 Task: Create a due date automation trigger when advanced on, on the tuesday before a card is due add content without an empty description at 11:00 AM.
Action: Mouse moved to (931, 287)
Screenshot: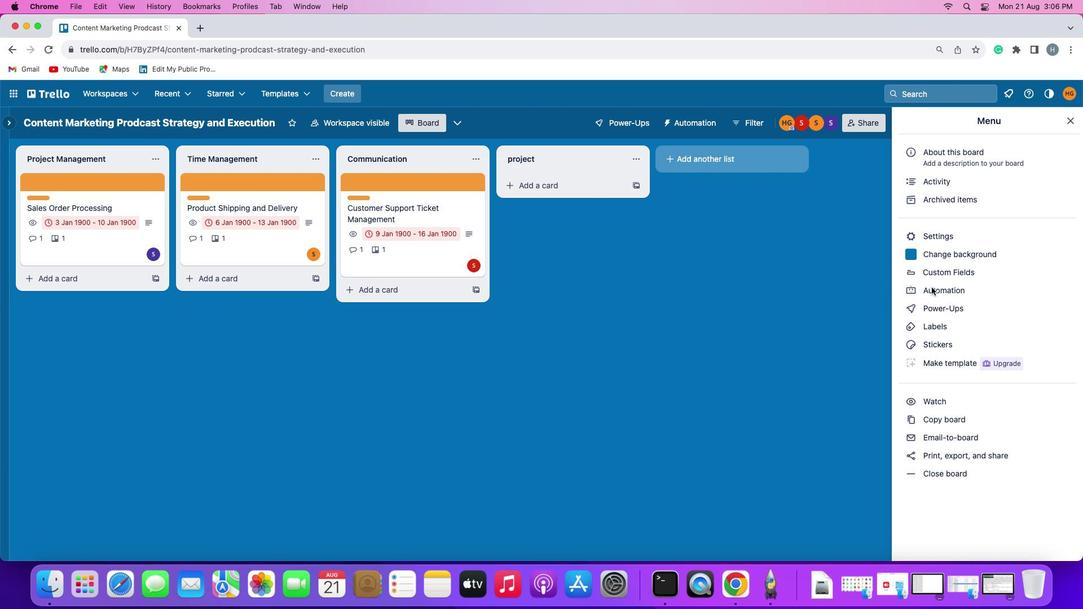 
Action: Mouse pressed left at (931, 287)
Screenshot: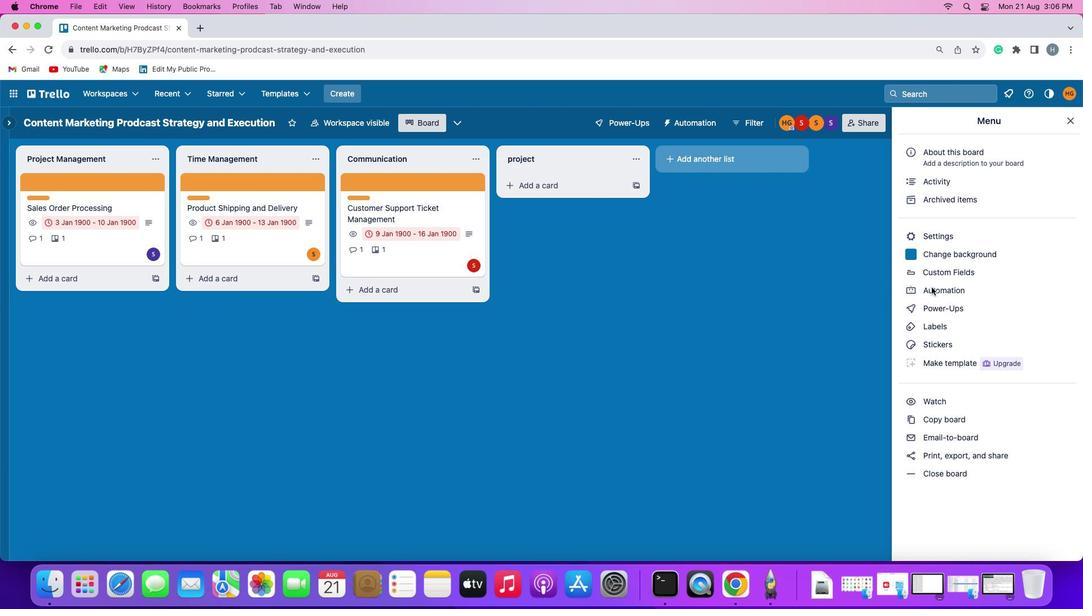 
Action: Mouse pressed left at (931, 287)
Screenshot: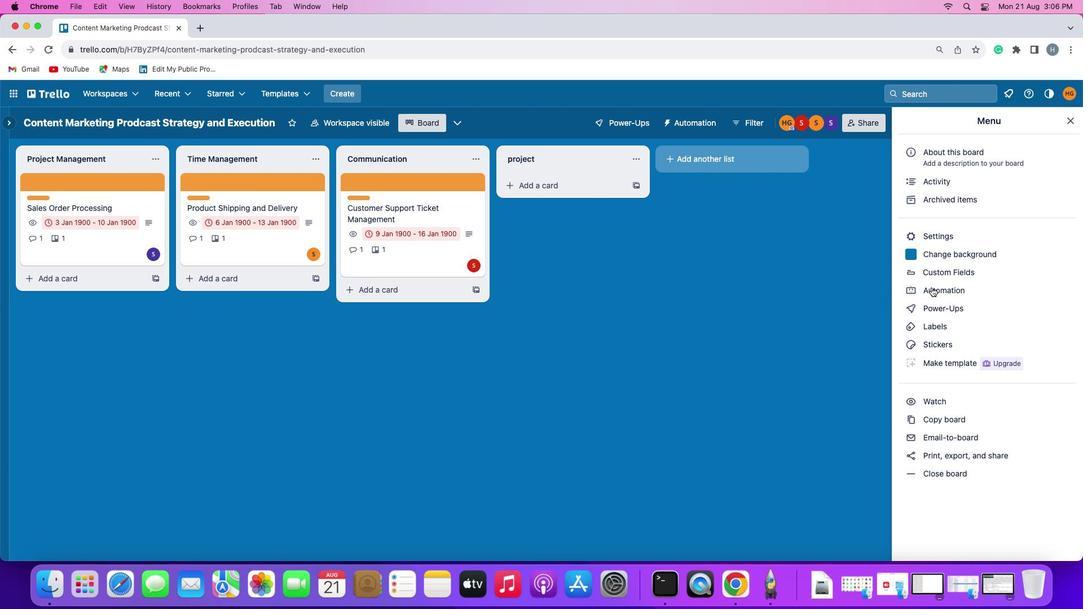 
Action: Mouse moved to (82, 264)
Screenshot: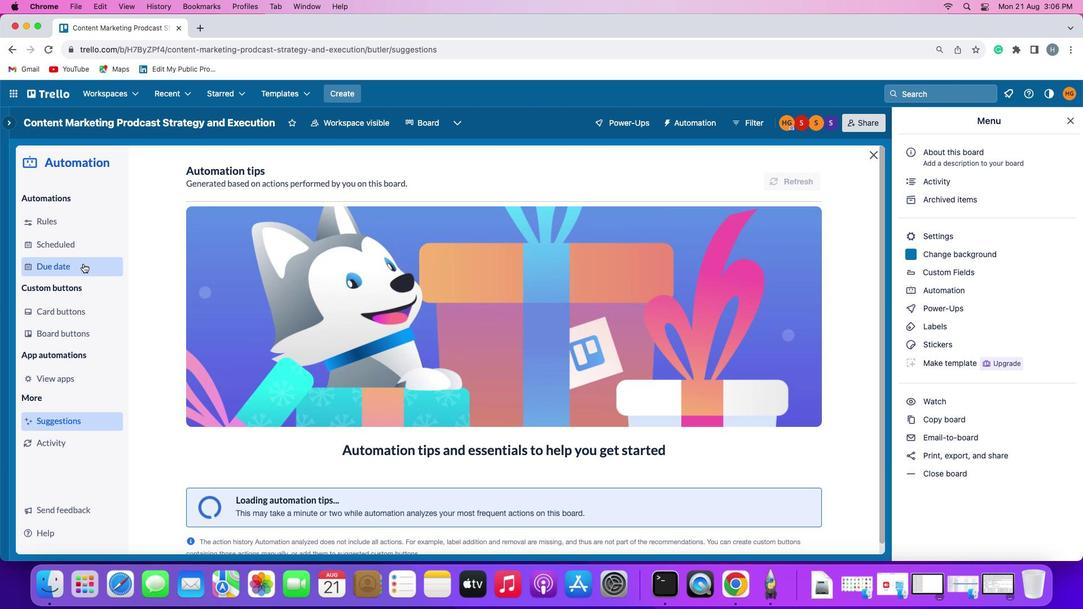 
Action: Mouse pressed left at (82, 264)
Screenshot: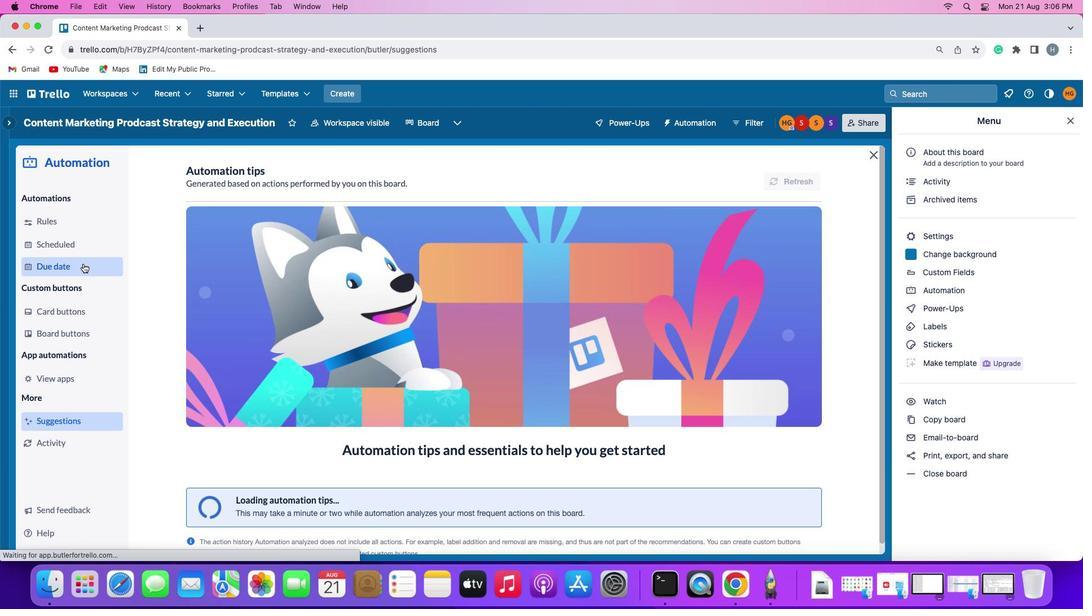 
Action: Mouse moved to (770, 173)
Screenshot: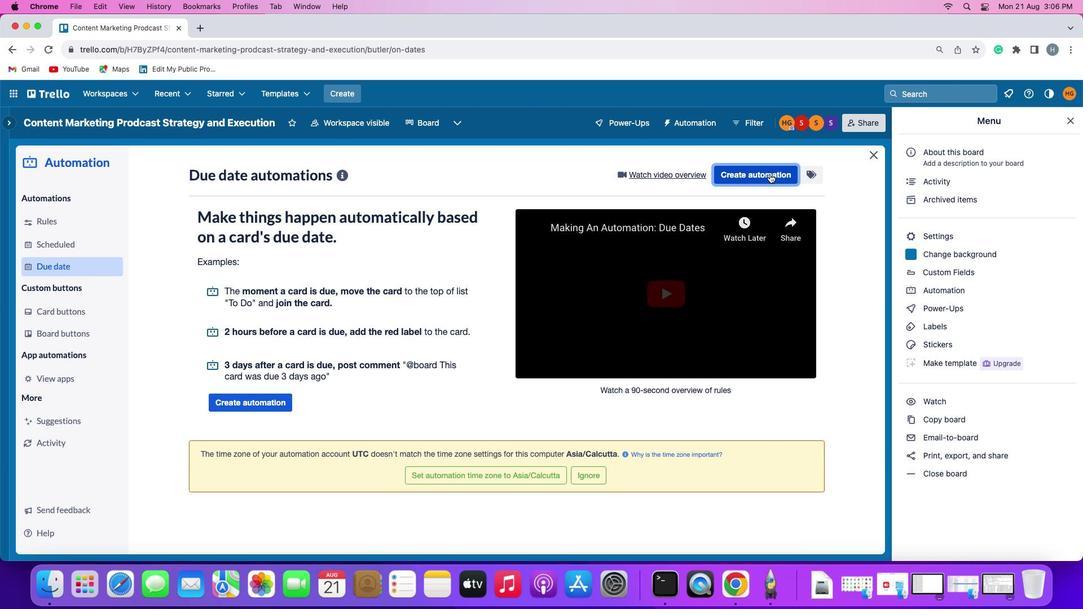 
Action: Mouse pressed left at (770, 173)
Screenshot: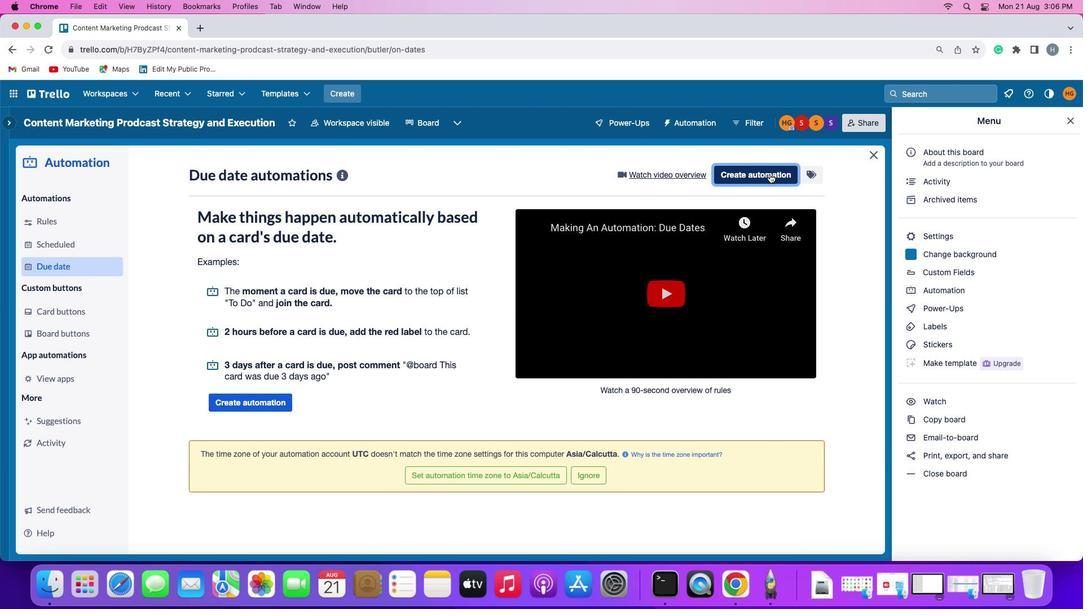 
Action: Mouse moved to (226, 279)
Screenshot: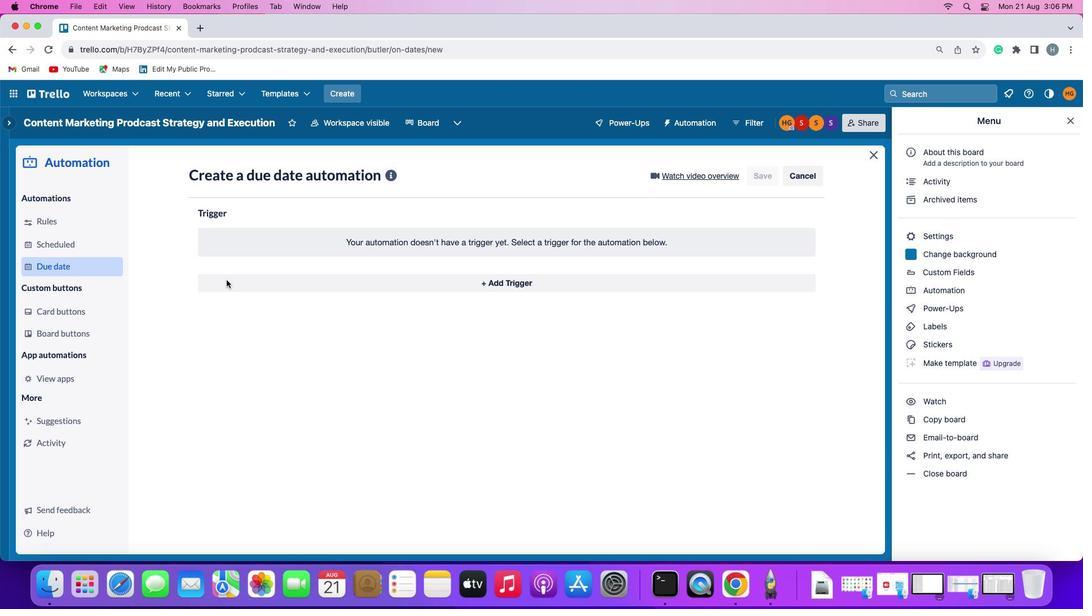 
Action: Mouse pressed left at (226, 279)
Screenshot: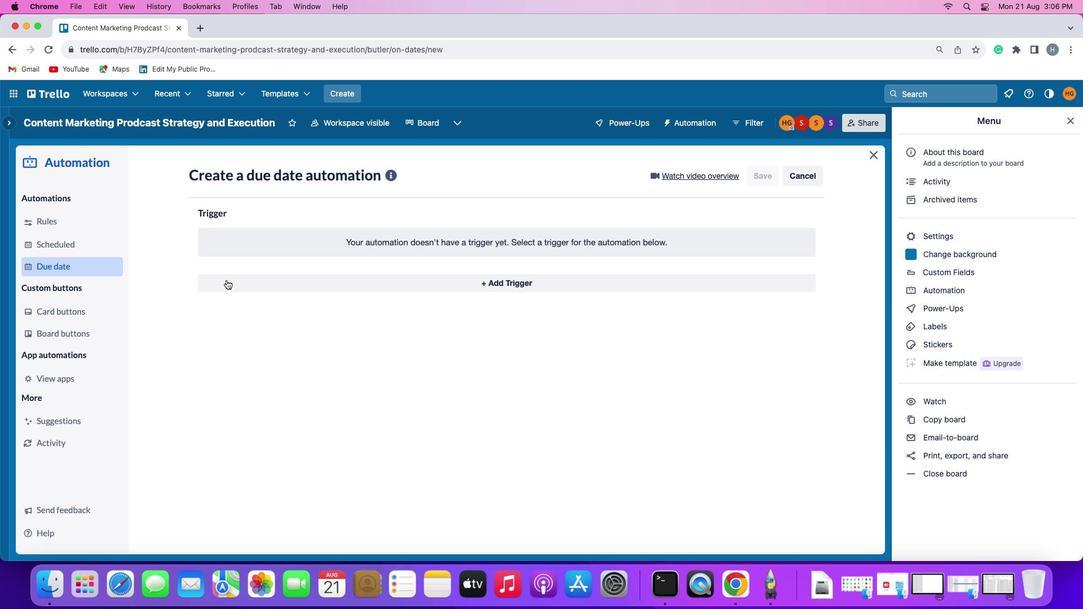
Action: Mouse moved to (266, 486)
Screenshot: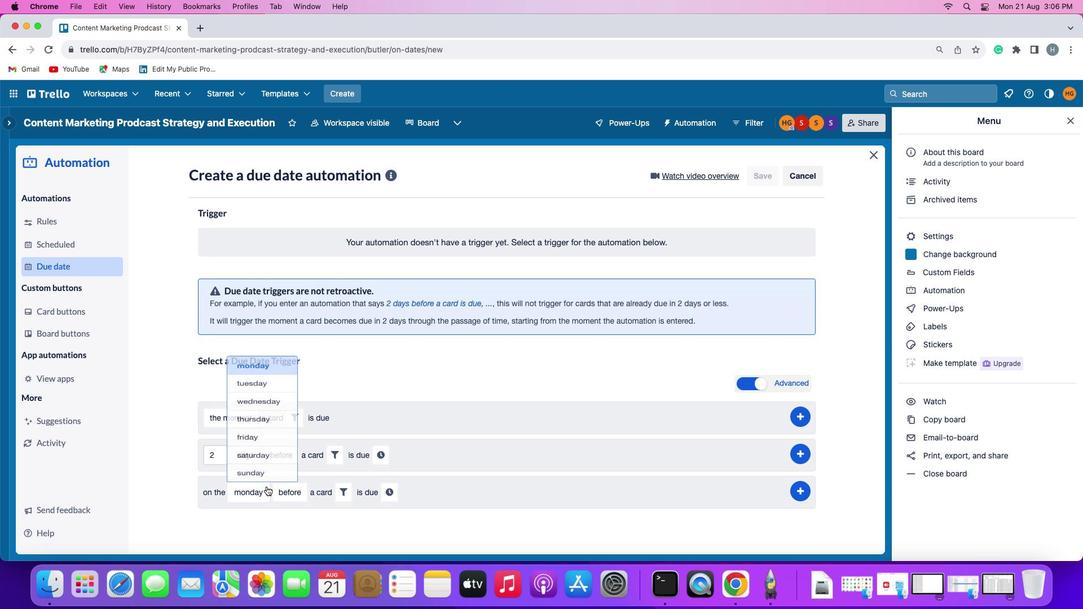 
Action: Mouse pressed left at (266, 486)
Screenshot: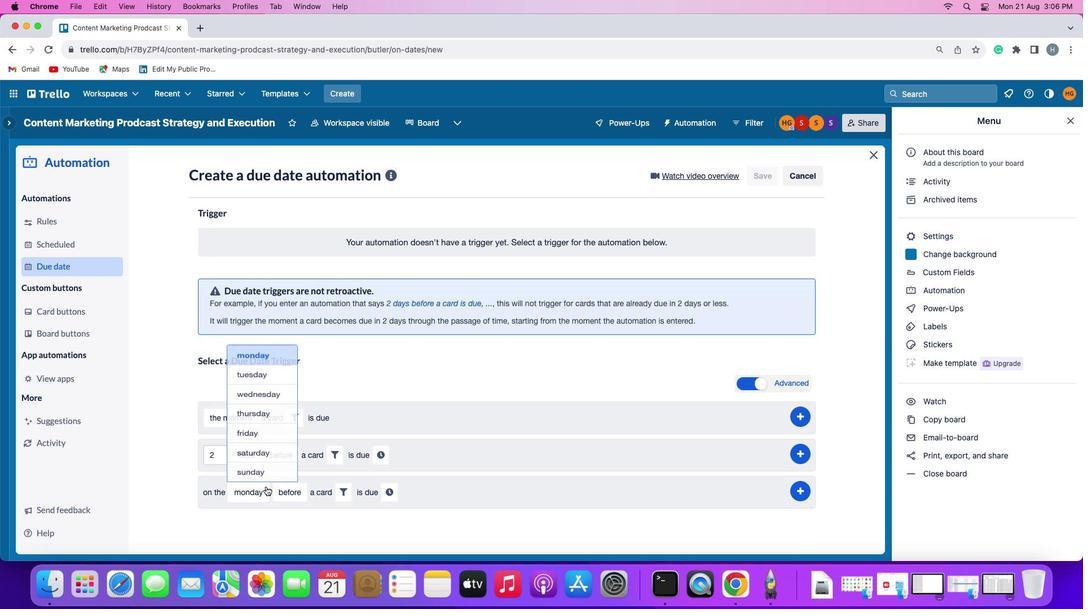 
Action: Mouse moved to (270, 360)
Screenshot: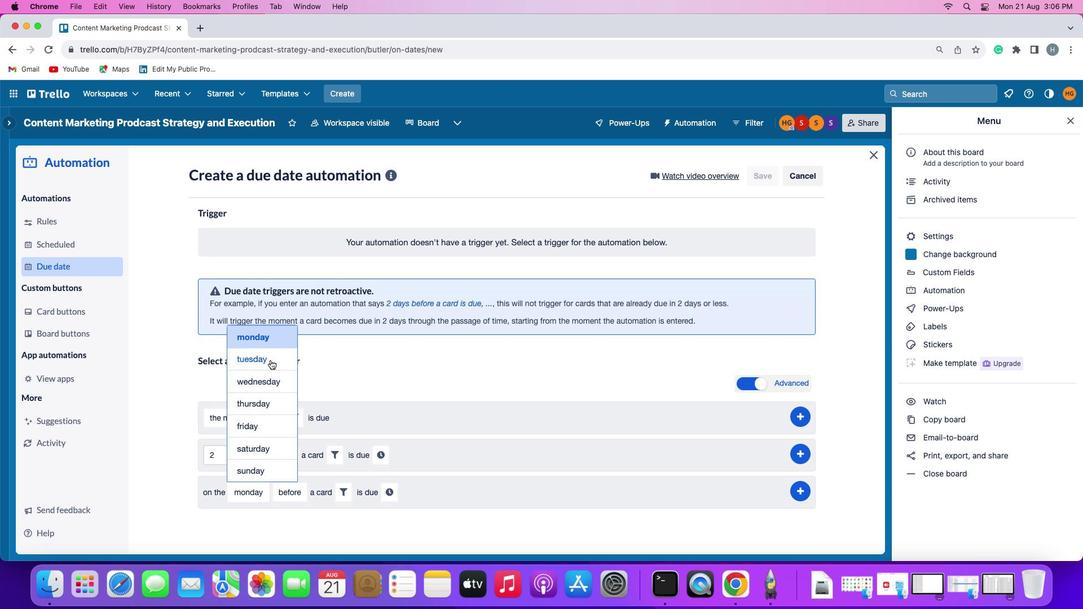 
Action: Mouse pressed left at (270, 360)
Screenshot: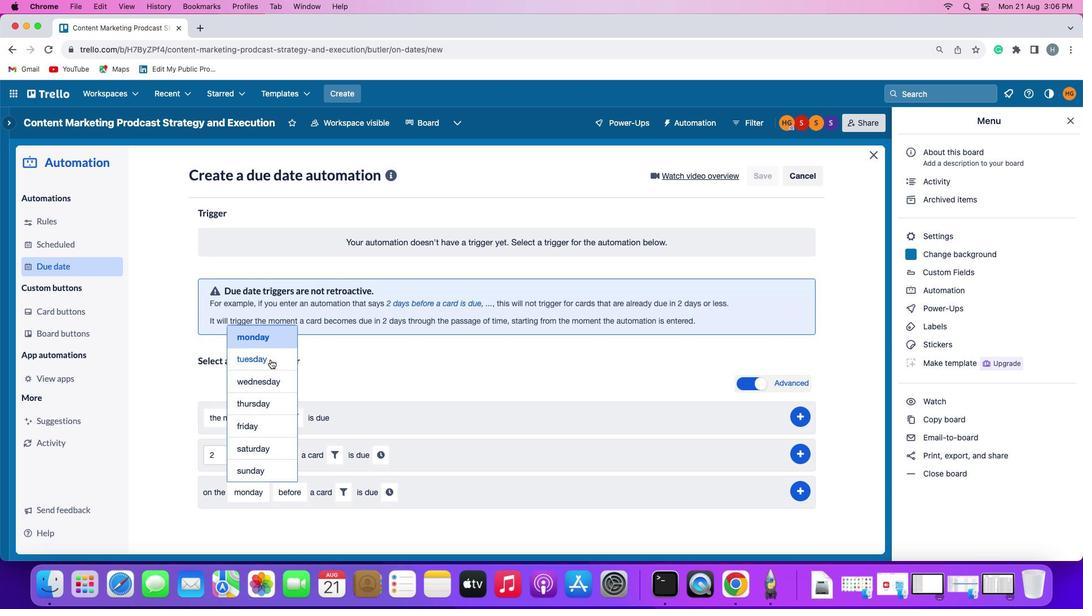 
Action: Mouse moved to (346, 493)
Screenshot: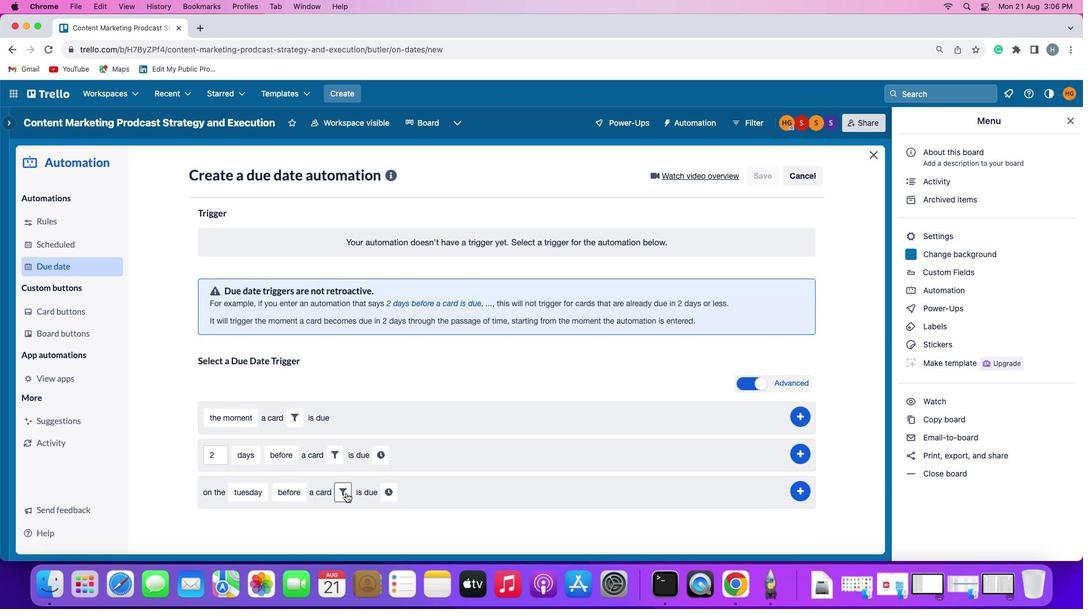 
Action: Mouse pressed left at (346, 493)
Screenshot: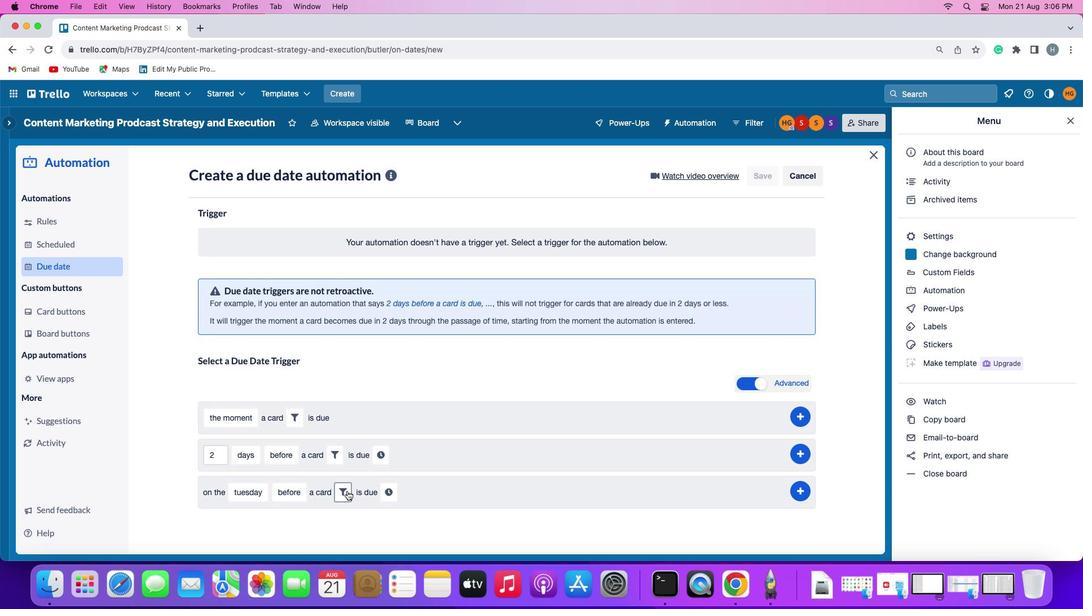 
Action: Mouse moved to (484, 523)
Screenshot: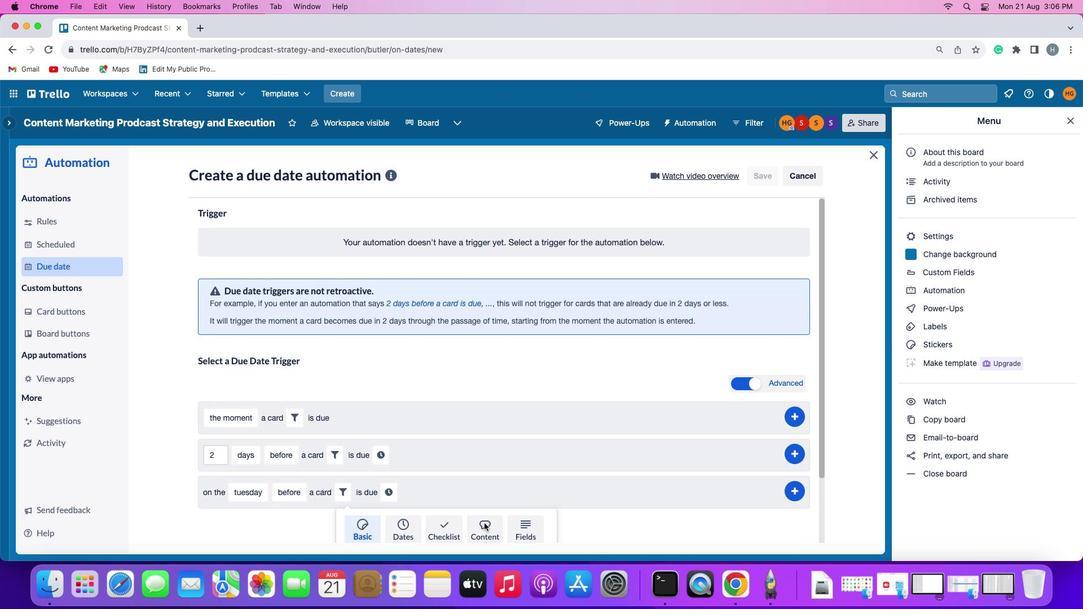 
Action: Mouse pressed left at (484, 523)
Screenshot: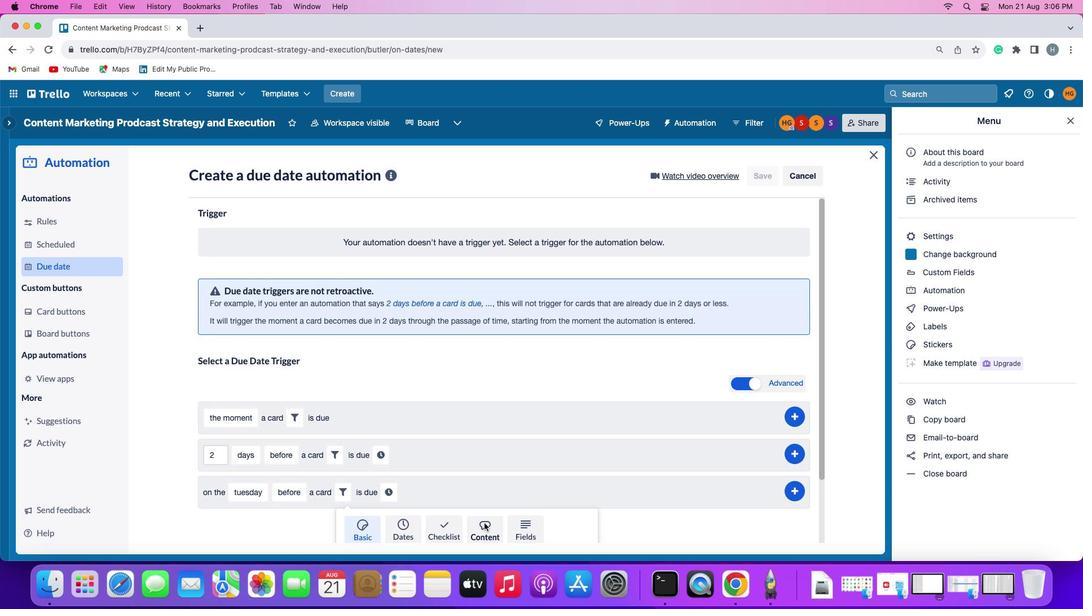 
Action: Mouse moved to (306, 518)
Screenshot: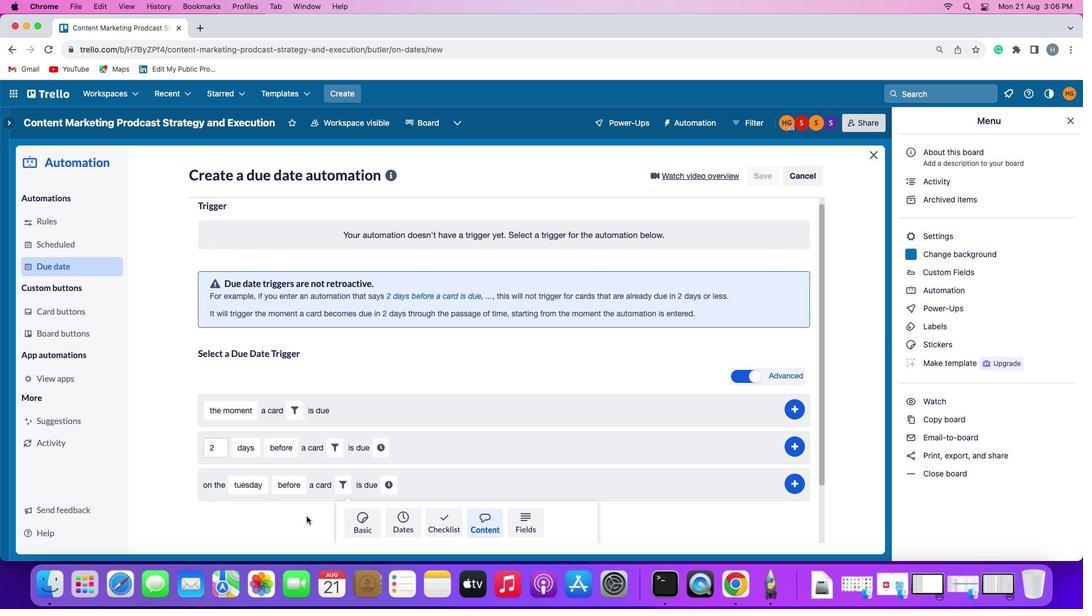 
Action: Mouse scrolled (306, 518) with delta (0, 0)
Screenshot: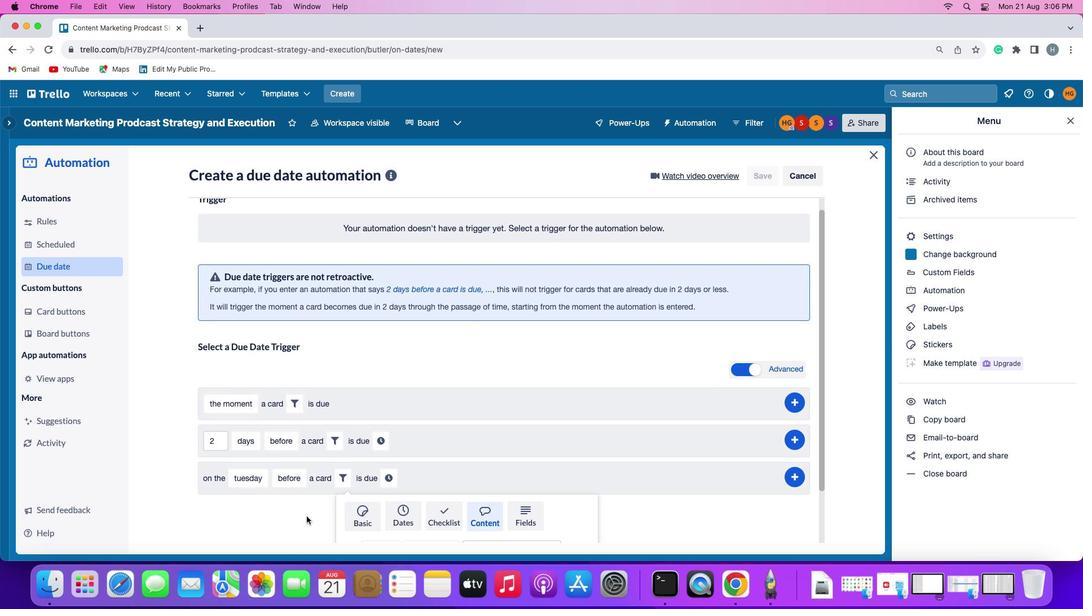 
Action: Mouse moved to (306, 517)
Screenshot: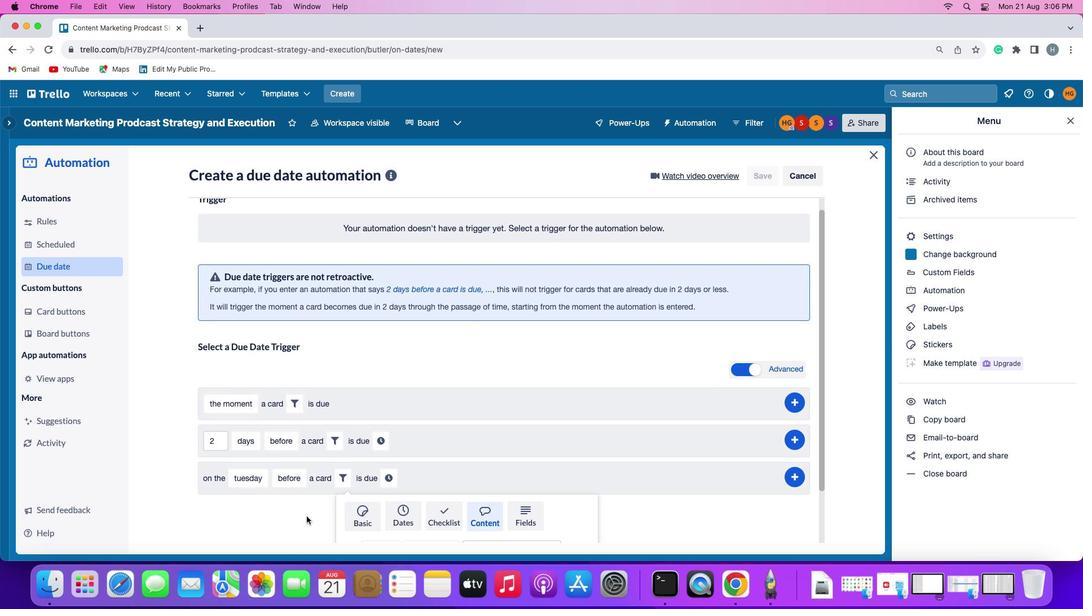 
Action: Mouse scrolled (306, 517) with delta (0, 0)
Screenshot: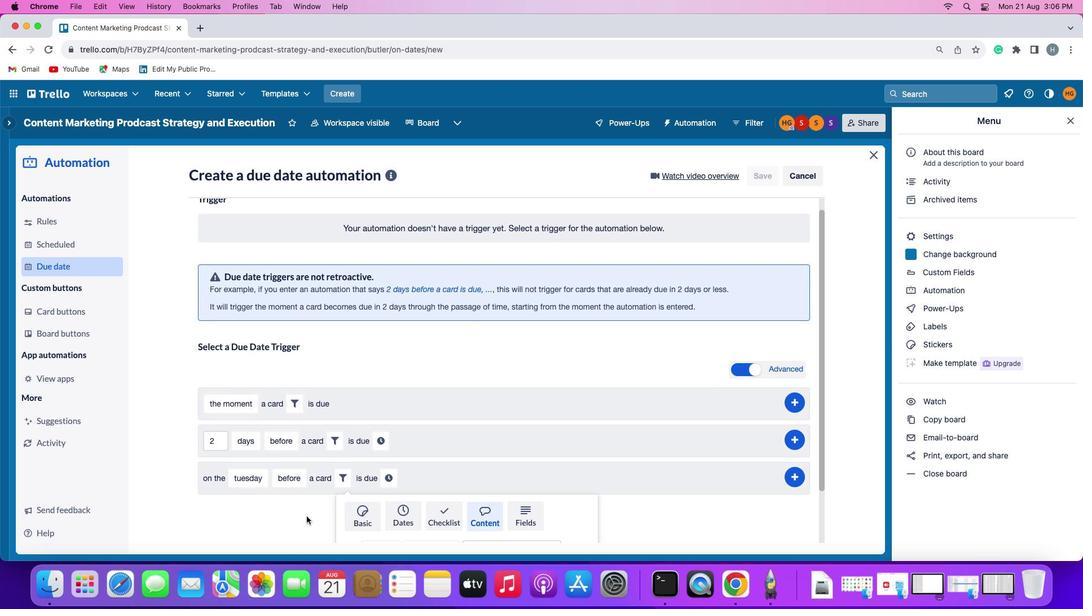 
Action: Mouse moved to (306, 517)
Screenshot: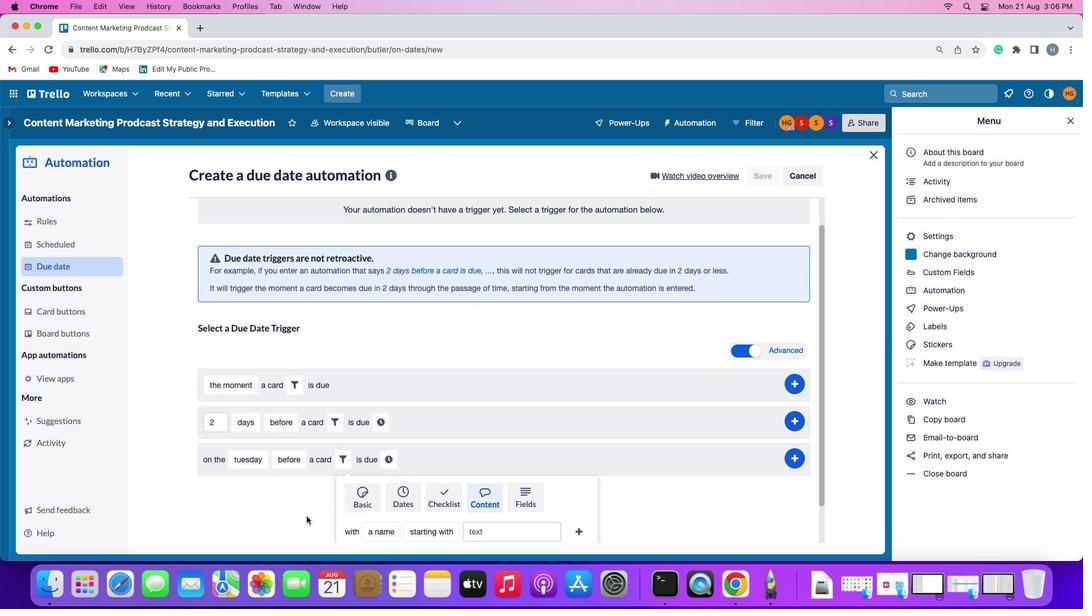 
Action: Mouse scrolled (306, 517) with delta (0, -1)
Screenshot: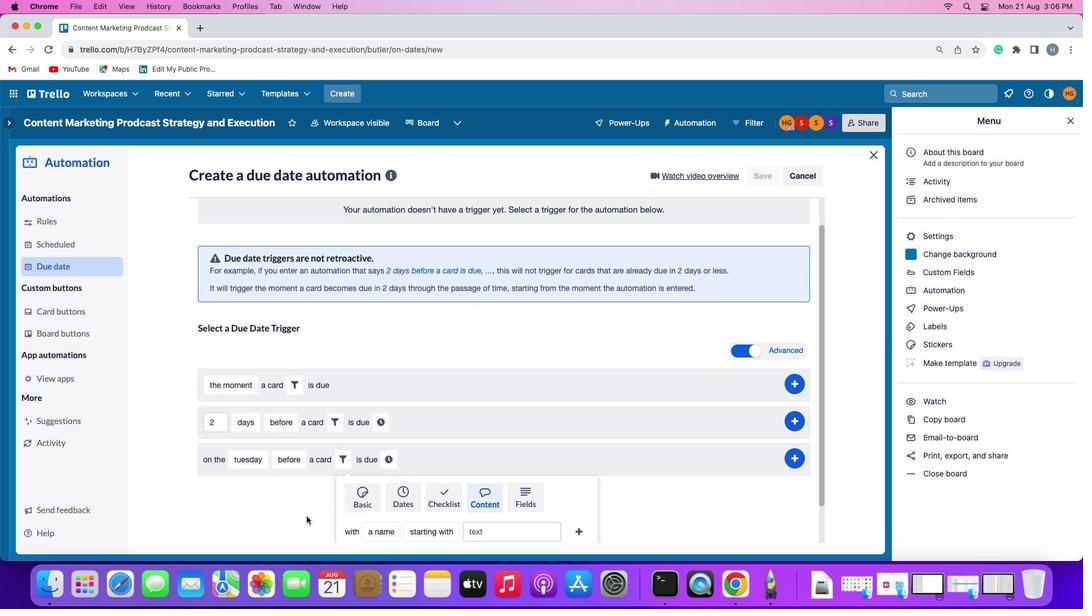
Action: Mouse moved to (306, 516)
Screenshot: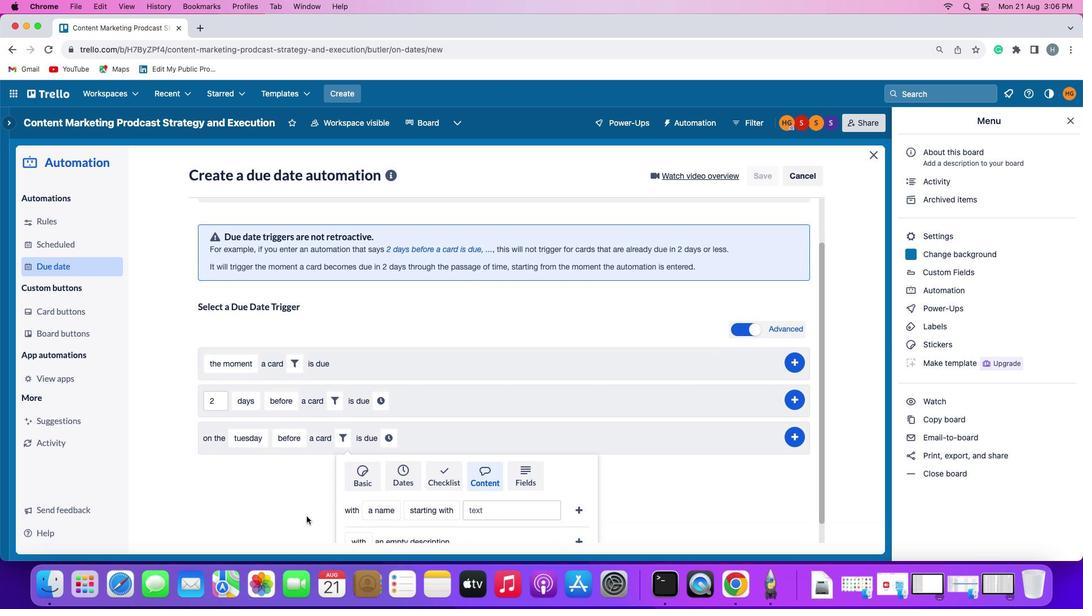 
Action: Mouse scrolled (306, 516) with delta (0, -2)
Screenshot: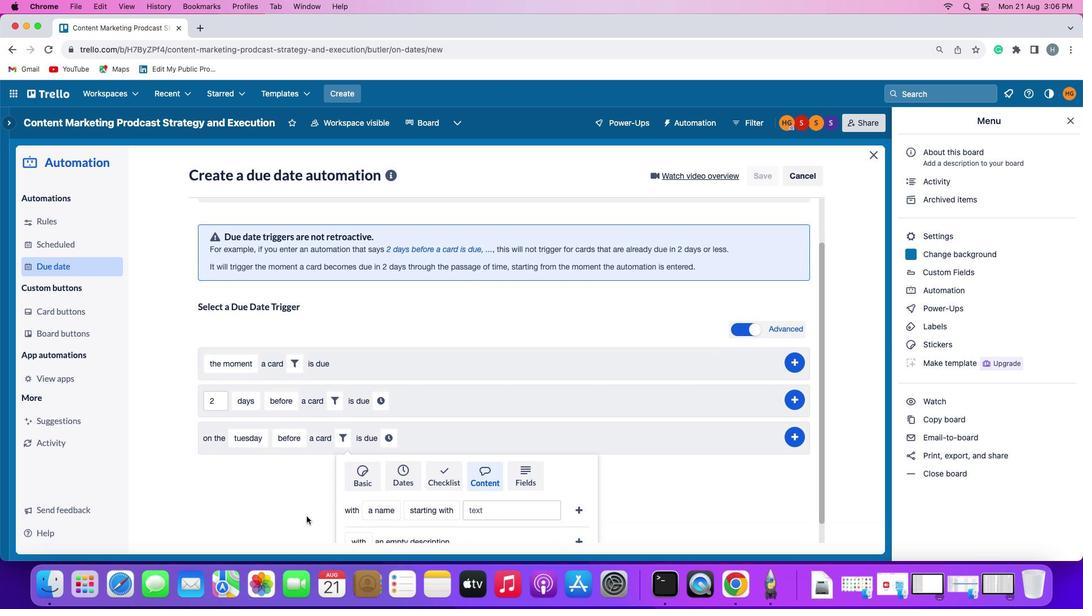 
Action: Mouse moved to (306, 516)
Screenshot: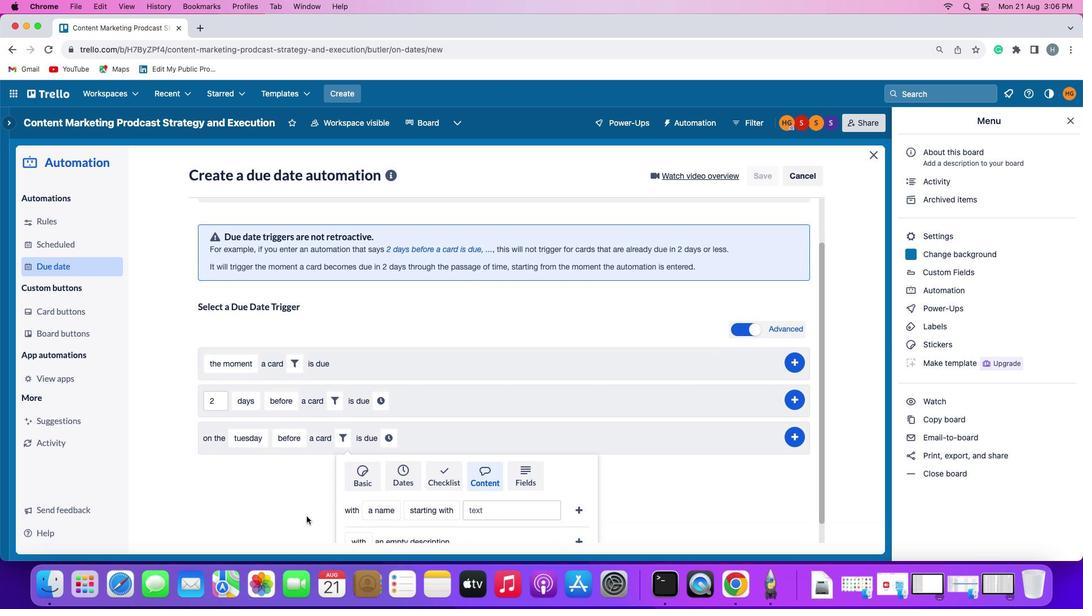
Action: Mouse scrolled (306, 516) with delta (0, -3)
Screenshot: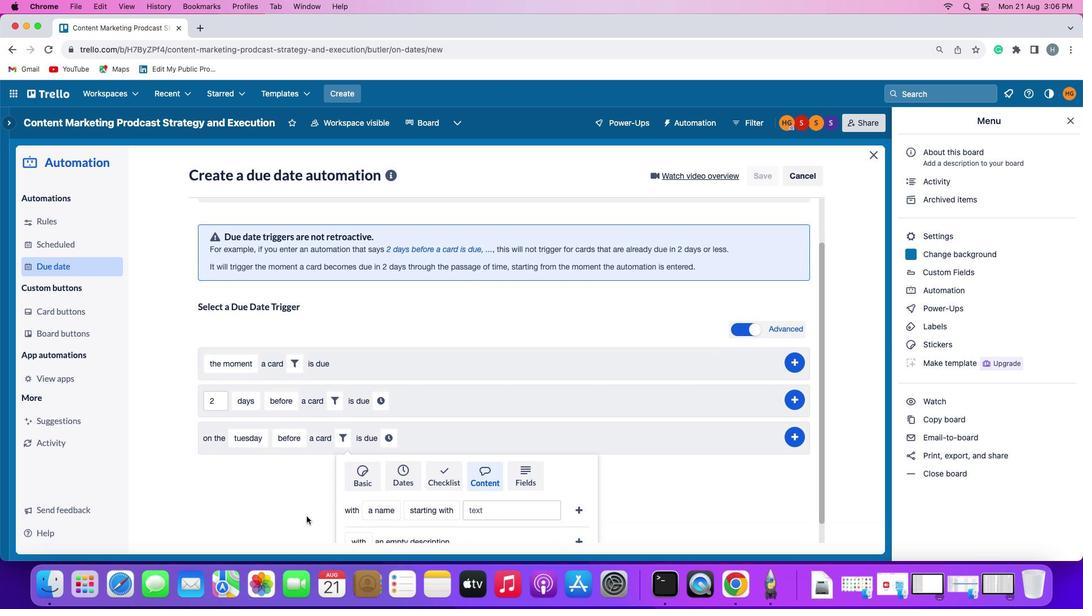 
Action: Mouse moved to (300, 508)
Screenshot: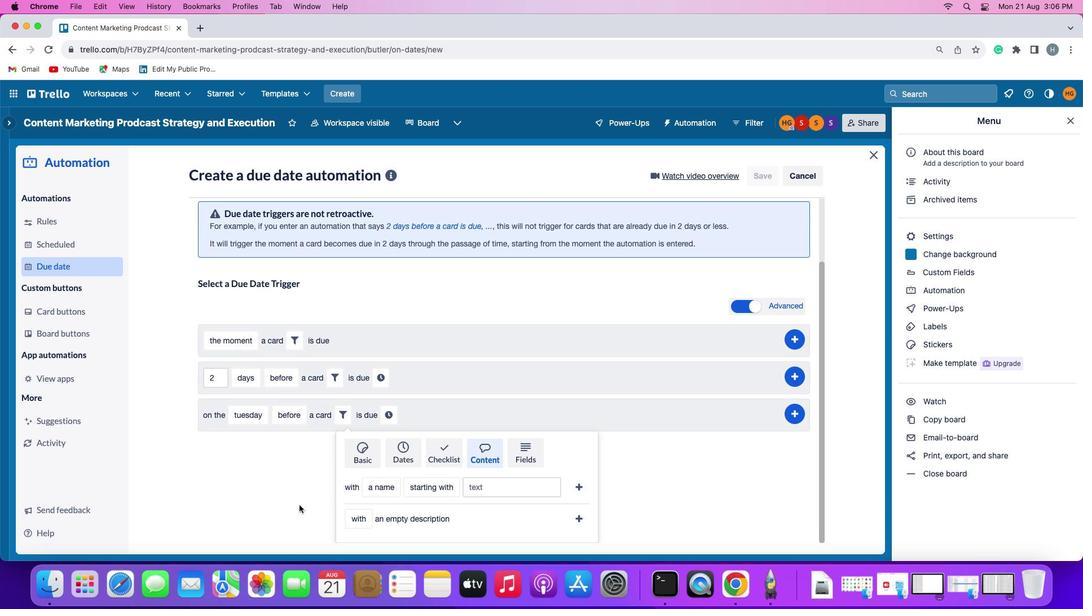 
Action: Mouse scrolled (300, 508) with delta (0, 0)
Screenshot: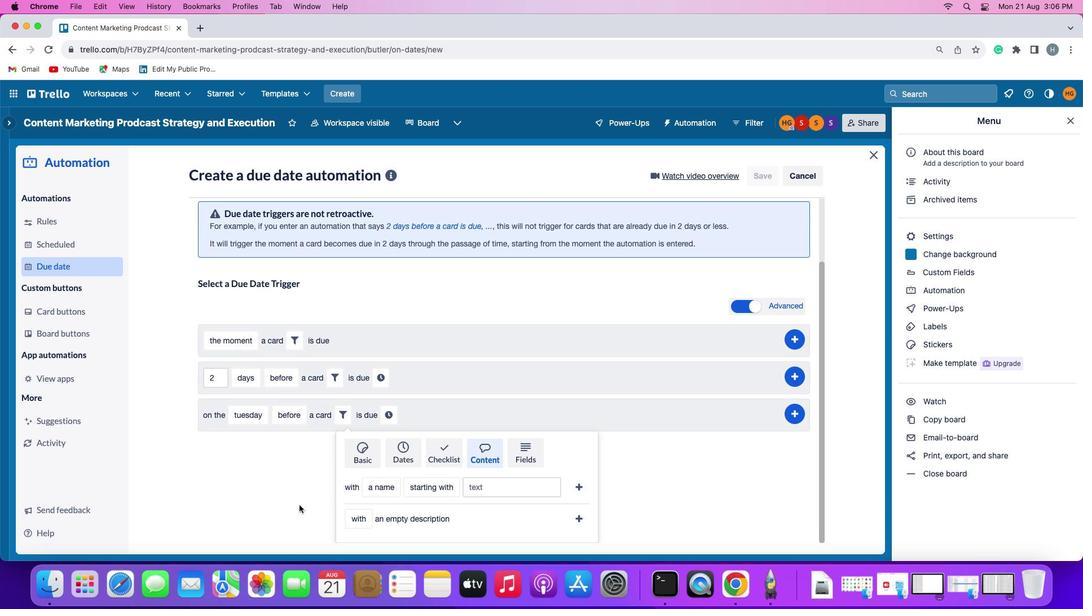 
Action: Mouse moved to (300, 507)
Screenshot: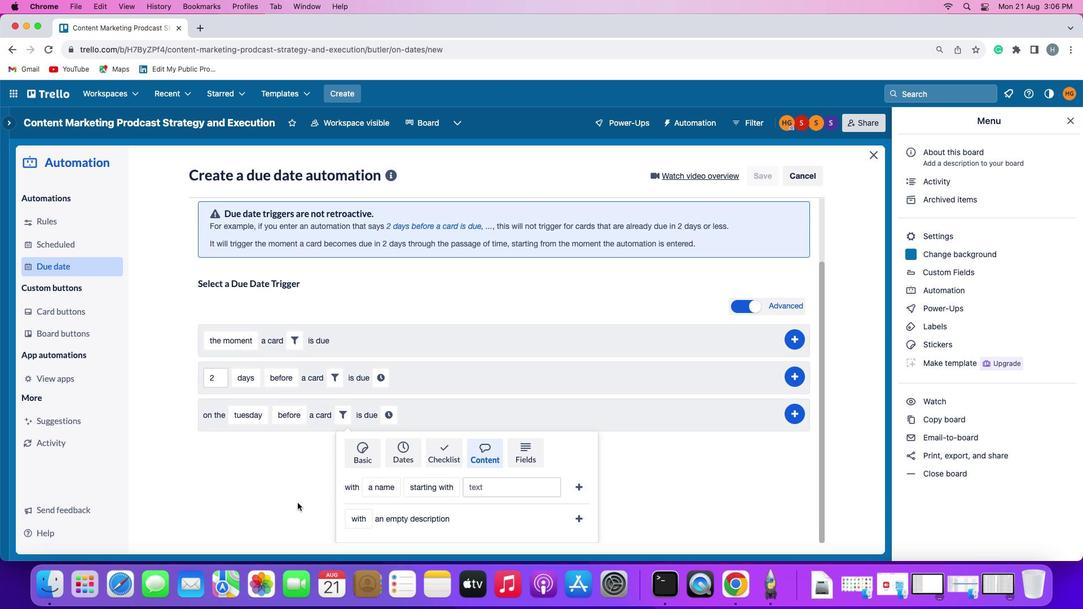 
Action: Mouse scrolled (300, 507) with delta (0, 0)
Screenshot: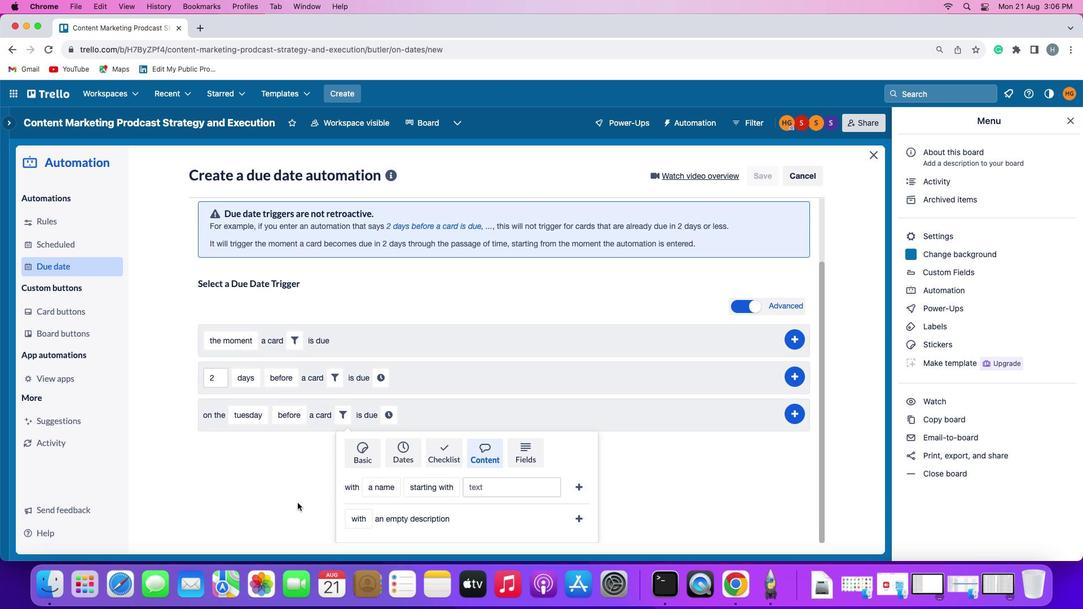 
Action: Mouse moved to (300, 506)
Screenshot: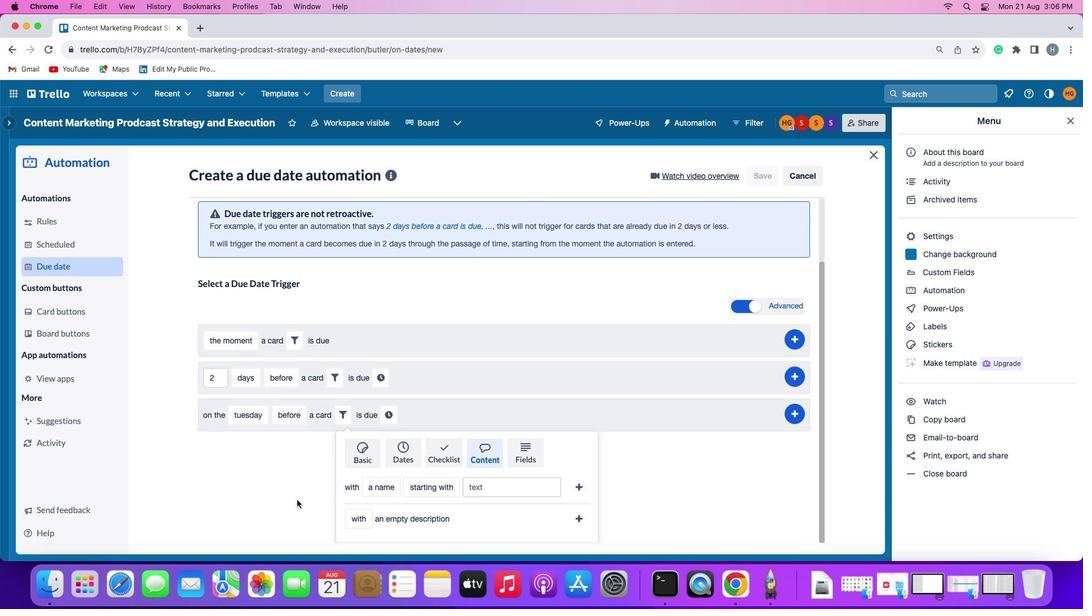 
Action: Mouse scrolled (300, 506) with delta (0, -1)
Screenshot: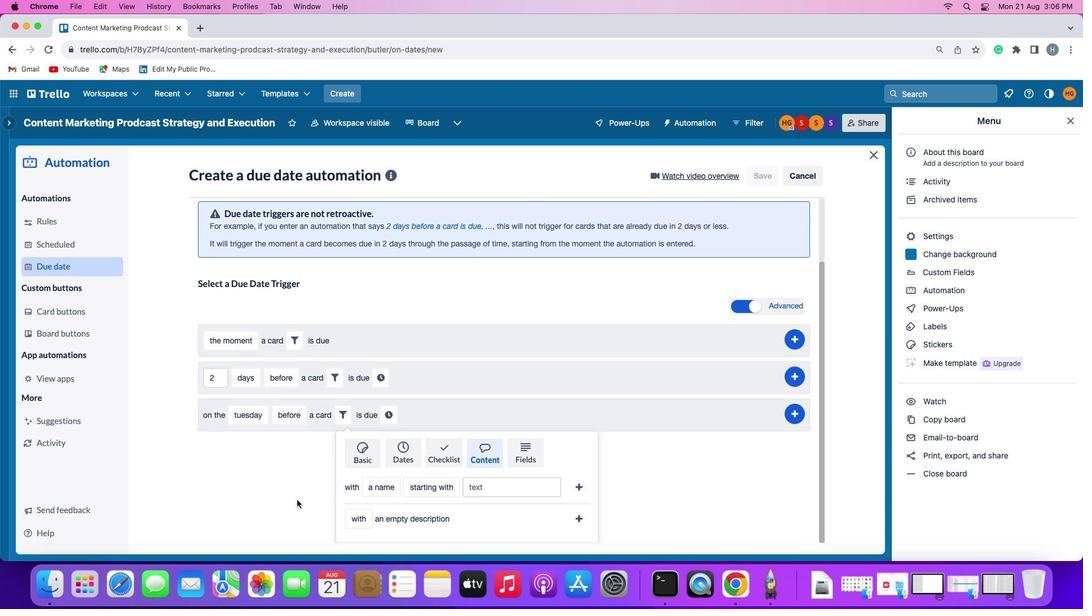 
Action: Mouse moved to (299, 505)
Screenshot: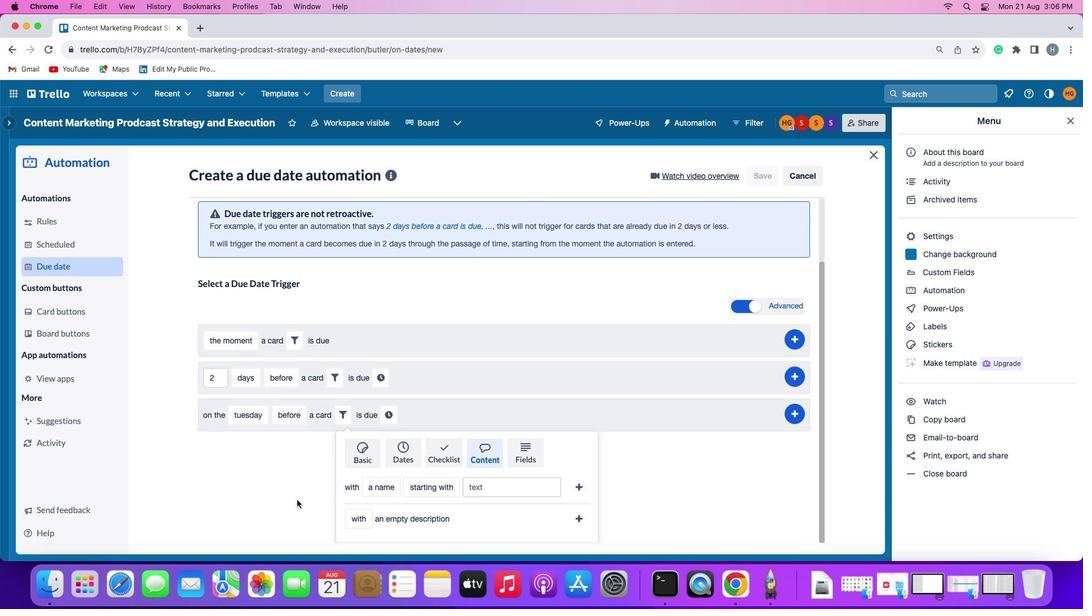
Action: Mouse scrolled (299, 505) with delta (0, -2)
Screenshot: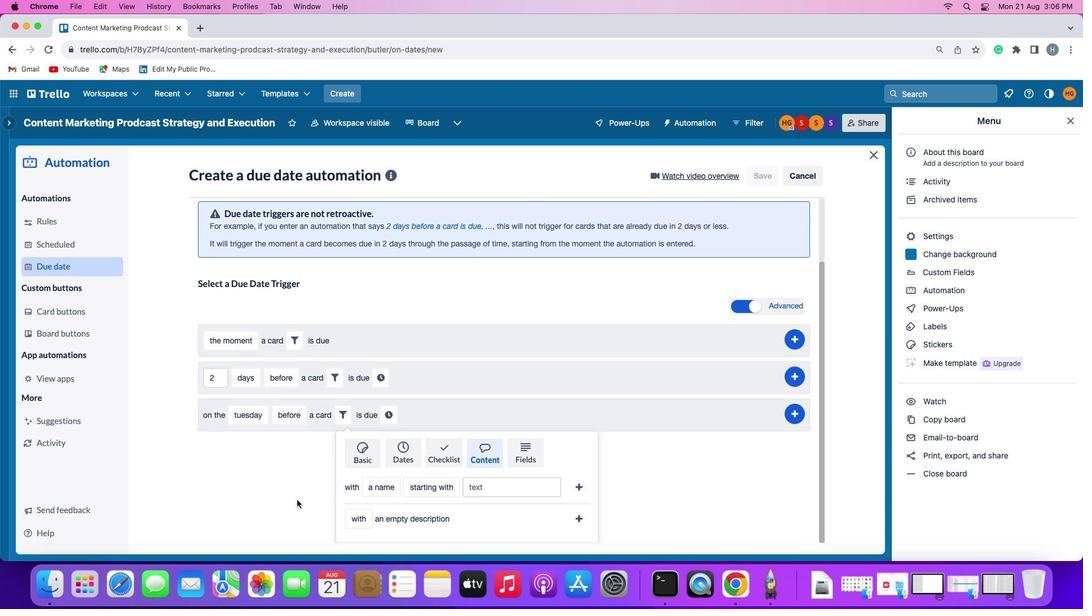 
Action: Mouse moved to (363, 517)
Screenshot: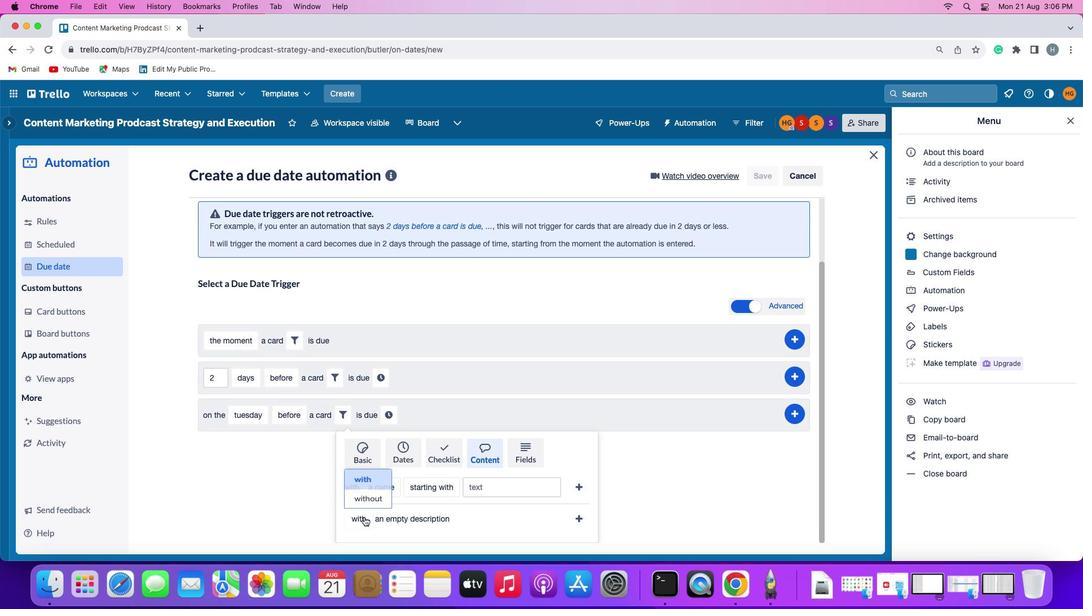 
Action: Mouse pressed left at (363, 517)
Screenshot: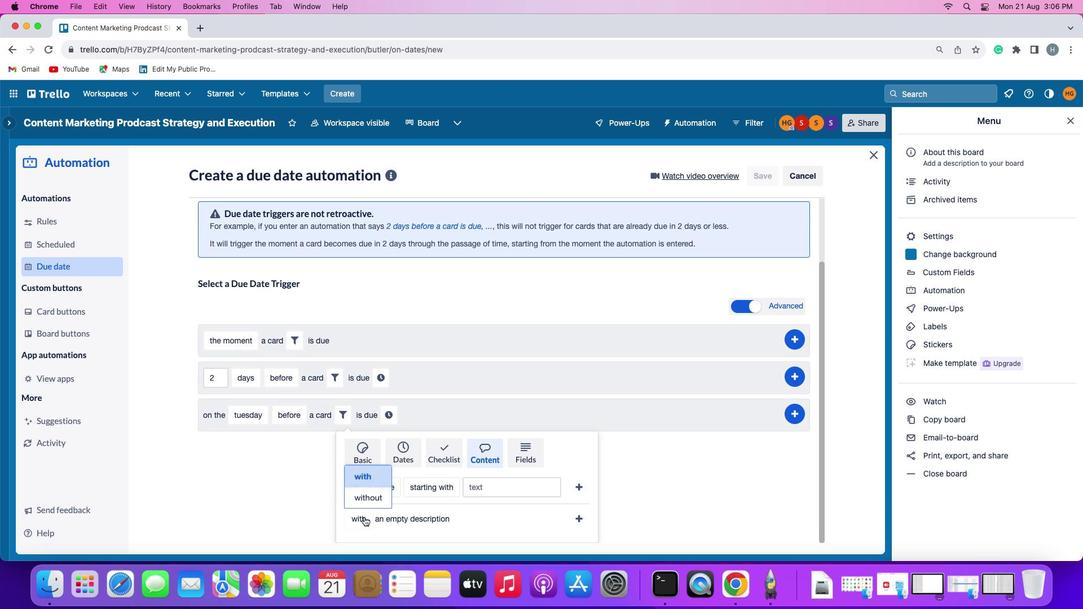 
Action: Mouse moved to (367, 496)
Screenshot: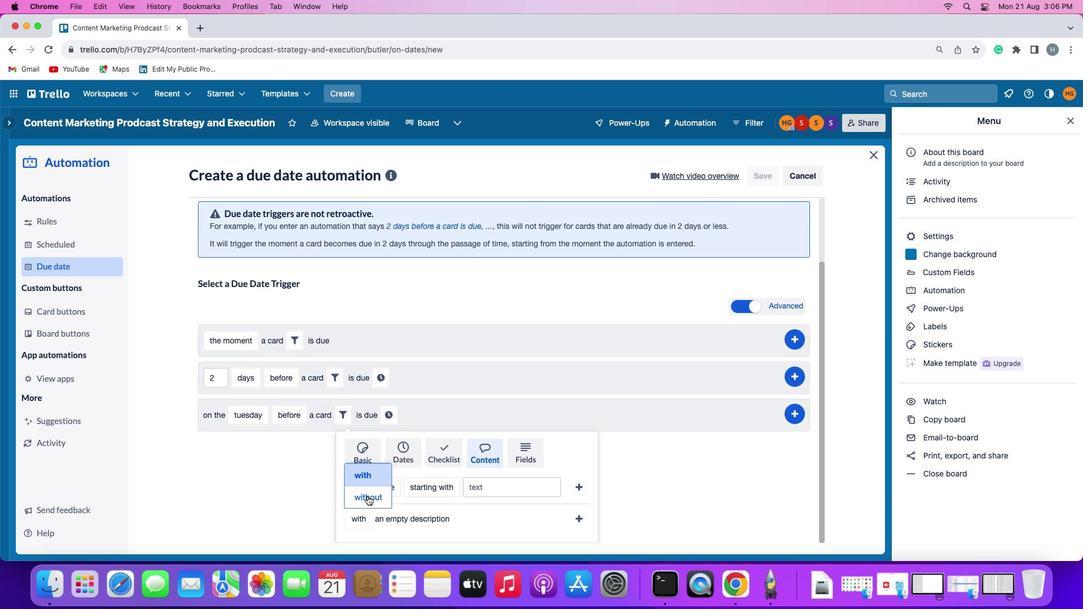 
Action: Mouse pressed left at (367, 496)
Screenshot: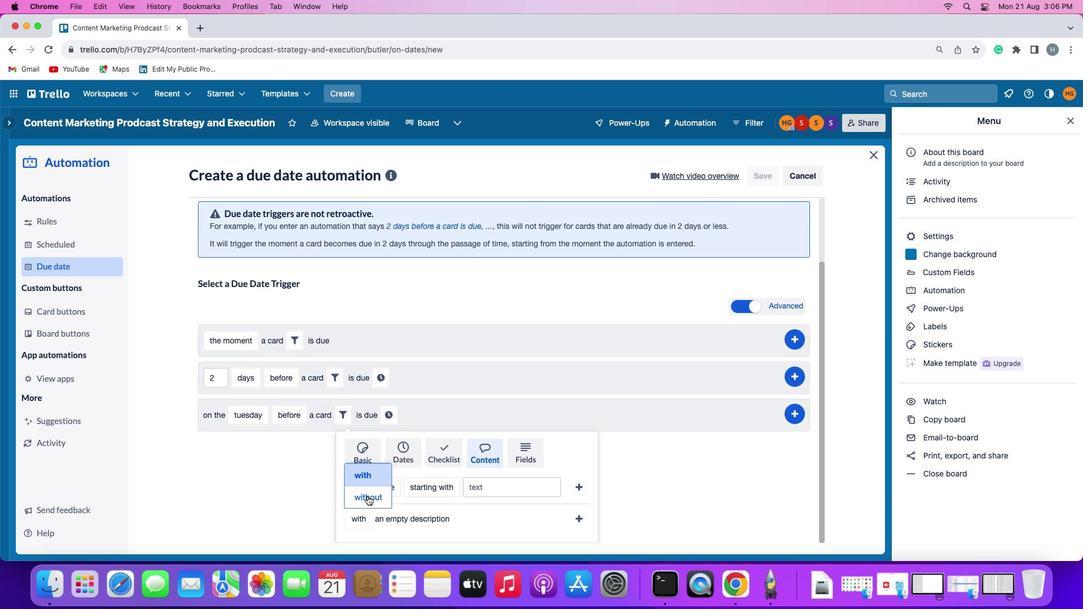 
Action: Mouse moved to (584, 516)
Screenshot: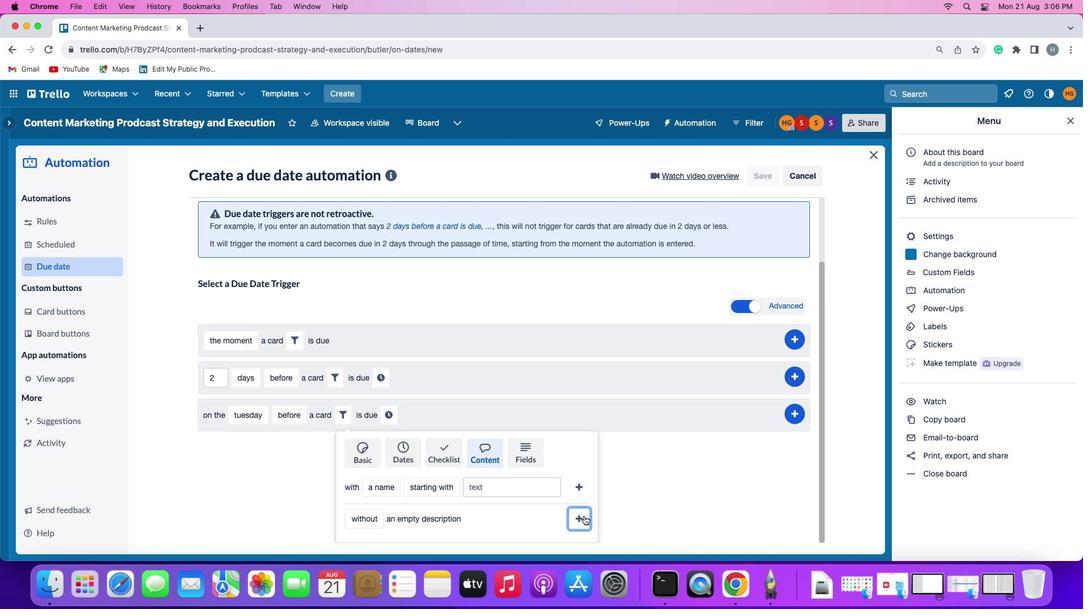 
Action: Mouse pressed left at (584, 516)
Screenshot: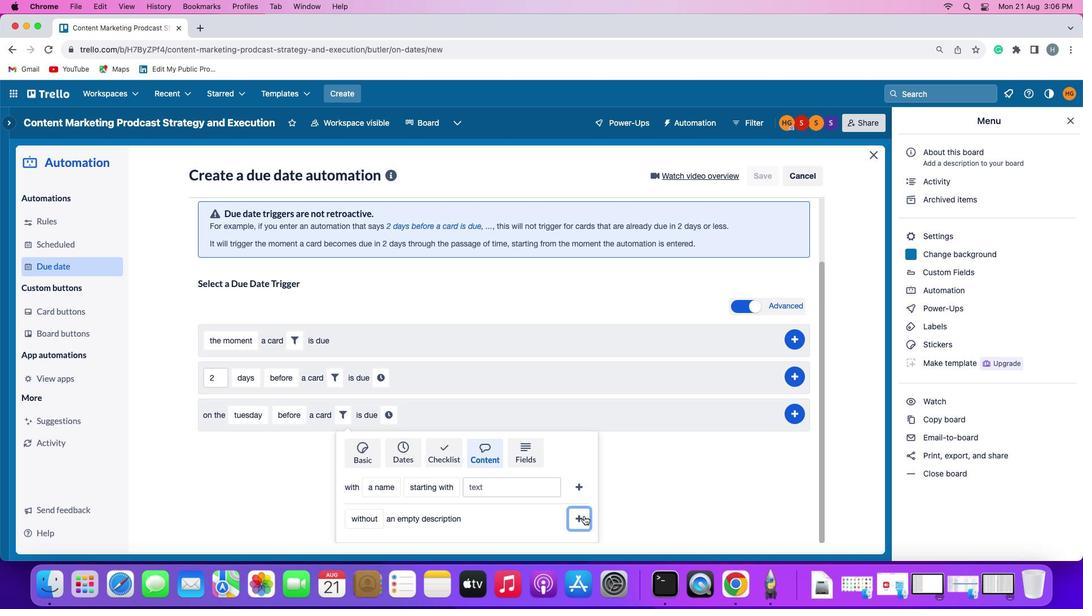 
Action: Mouse moved to (519, 488)
Screenshot: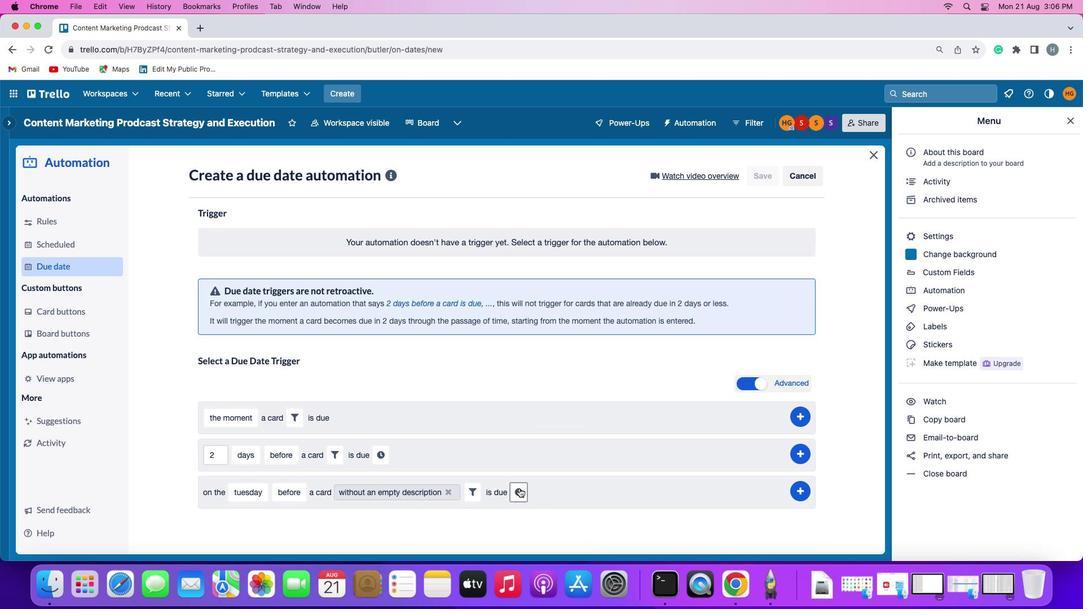
Action: Mouse pressed left at (519, 488)
Screenshot: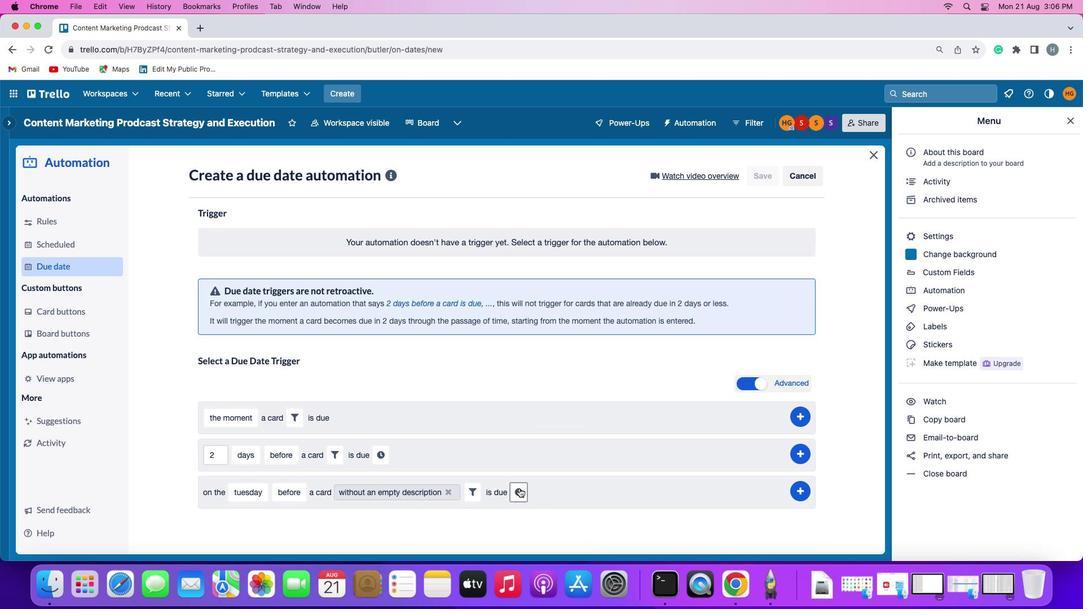 
Action: Mouse moved to (540, 494)
Screenshot: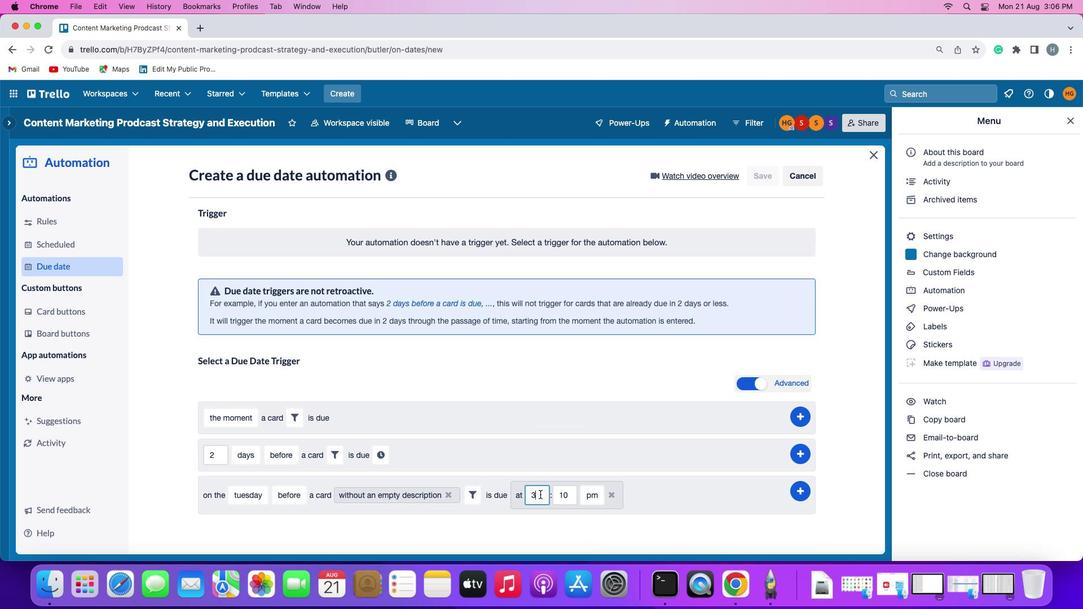 
Action: Mouse pressed left at (540, 494)
Screenshot: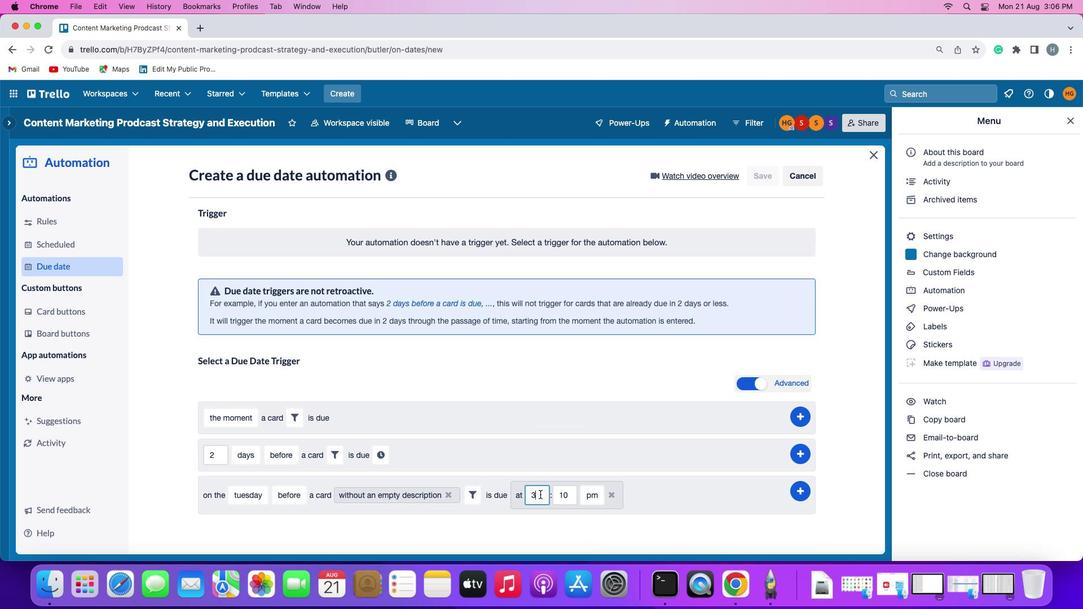 
Action: Mouse moved to (541, 494)
Screenshot: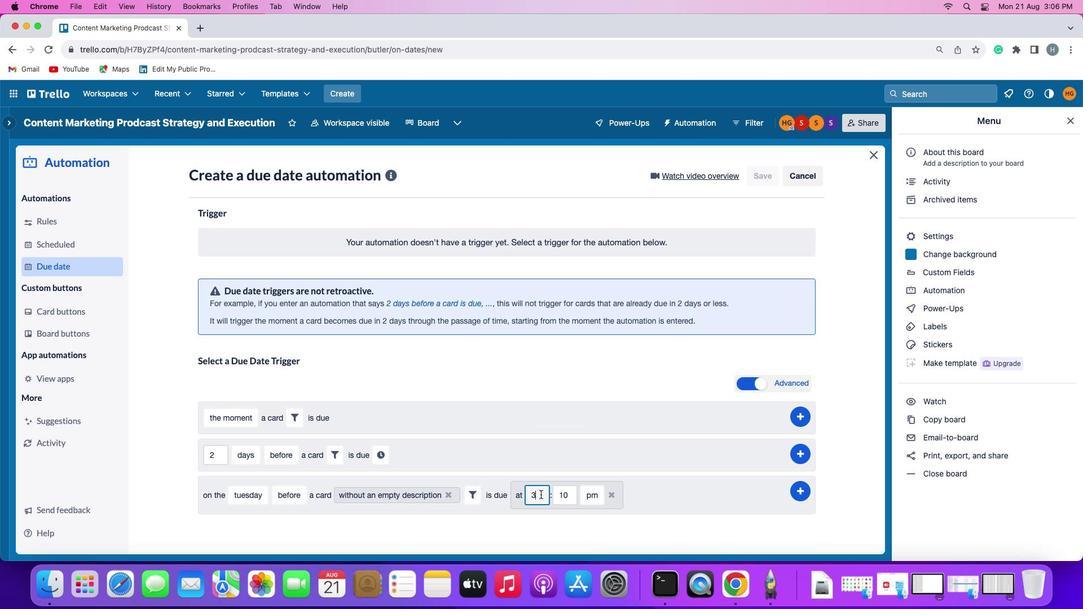 
Action: Key pressed Key.backspace'1''1'
Screenshot: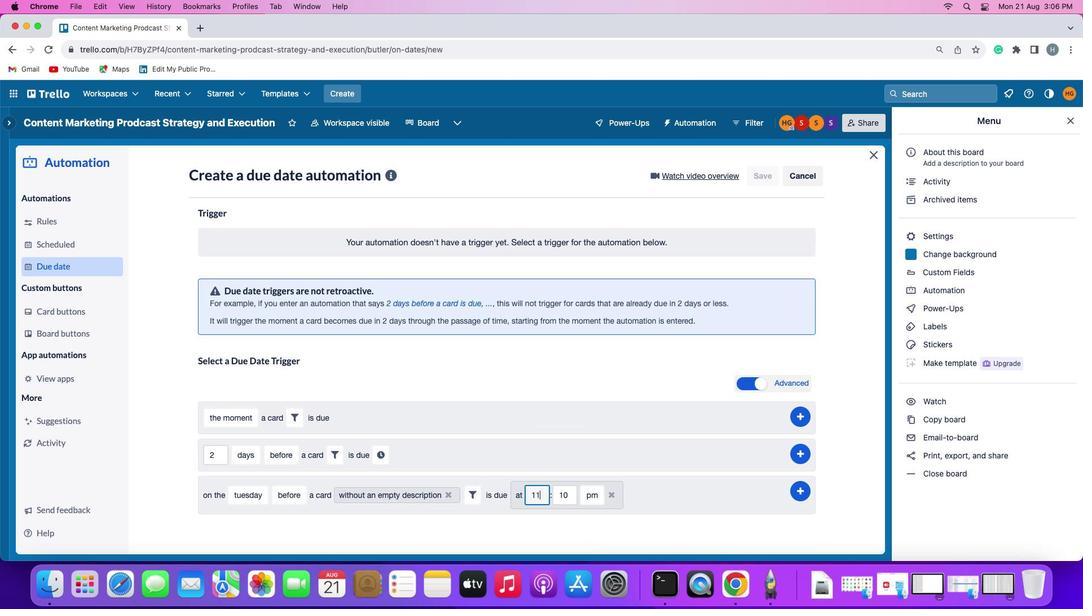 
Action: Mouse moved to (567, 495)
Screenshot: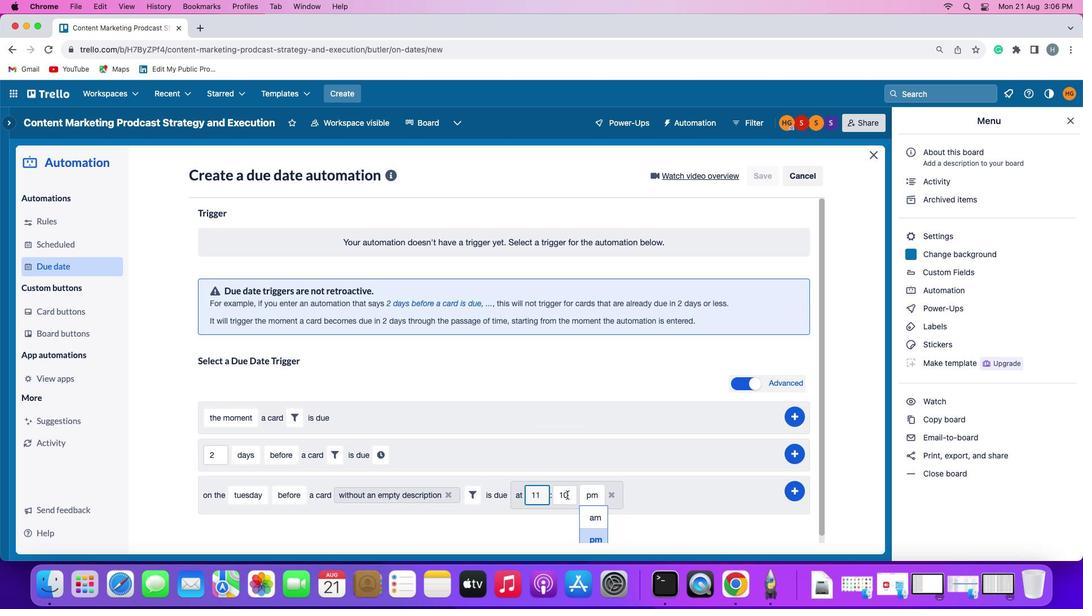 
Action: Mouse pressed left at (567, 495)
Screenshot: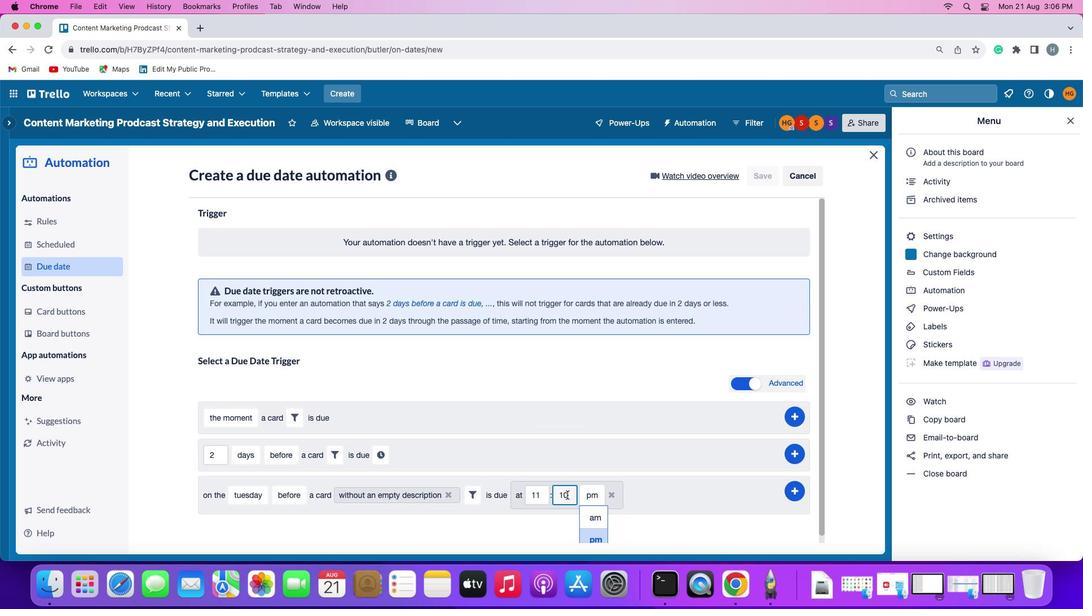 
Action: Key pressed Key.backspaceKey.backspace'0''0'
Screenshot: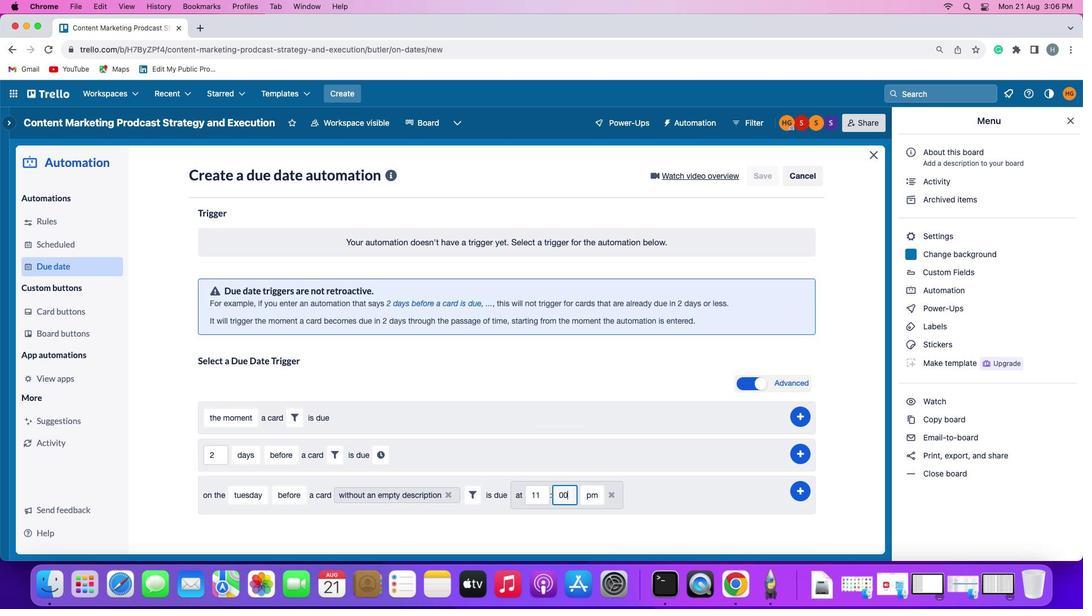 
Action: Mouse moved to (594, 494)
Screenshot: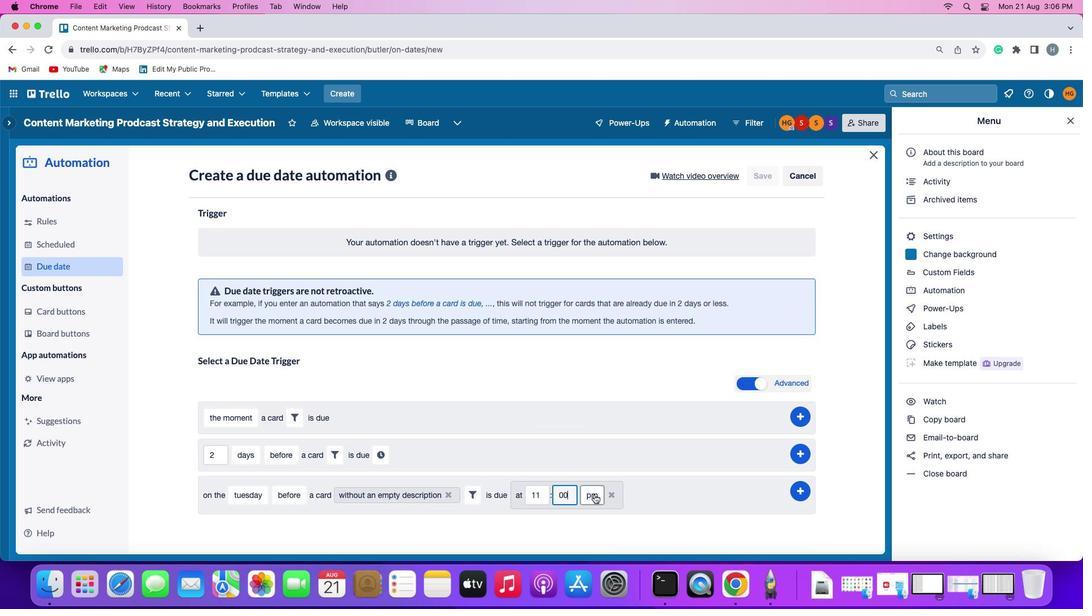 
Action: Mouse pressed left at (594, 494)
Screenshot: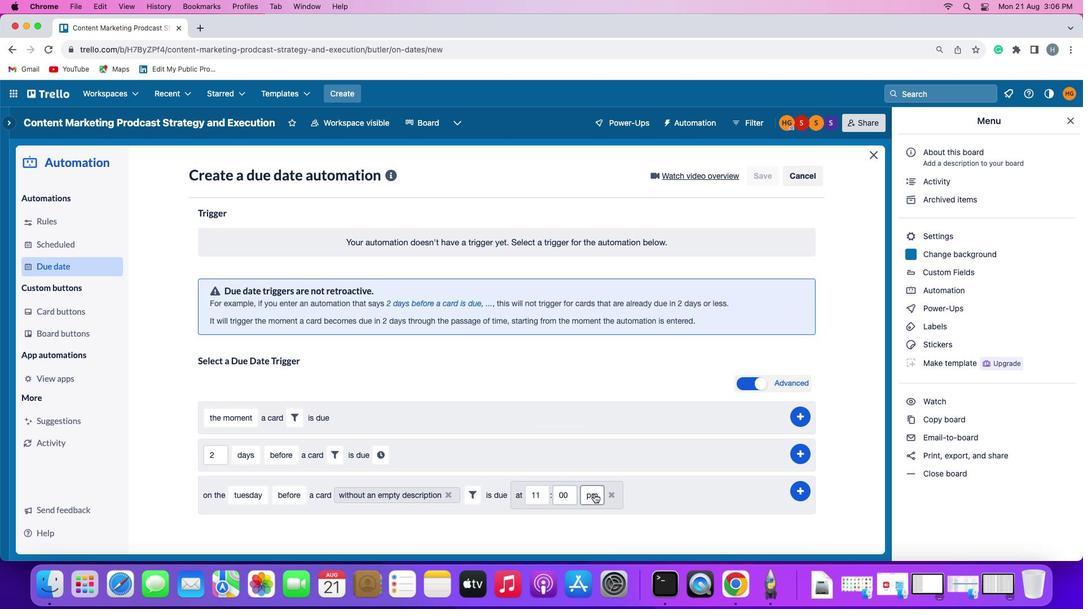 
Action: Mouse moved to (594, 512)
Screenshot: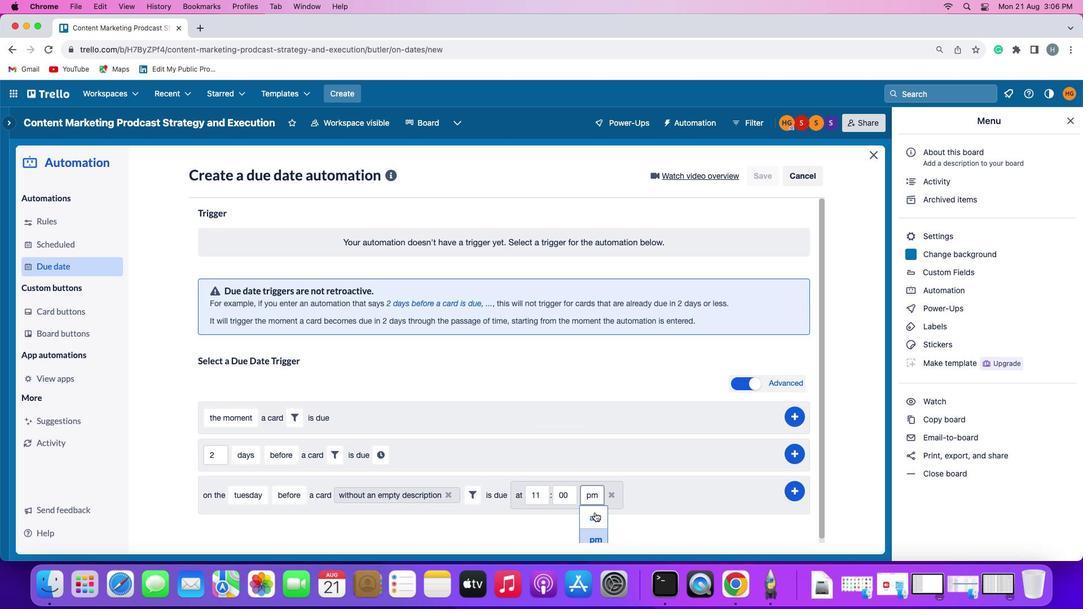 
Action: Mouse pressed left at (594, 512)
Screenshot: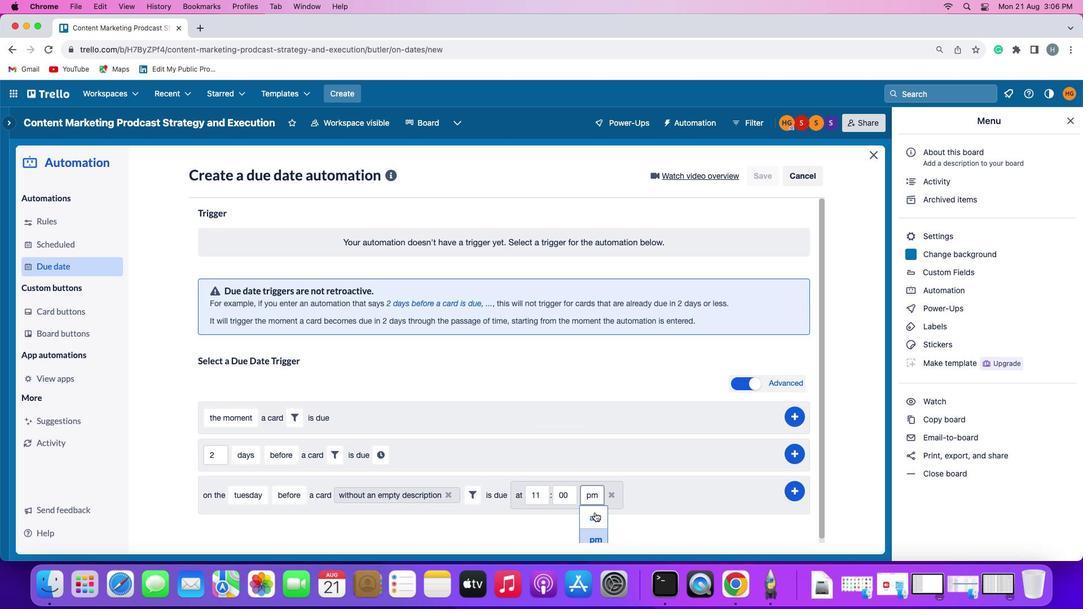 
Action: Mouse moved to (801, 486)
Screenshot: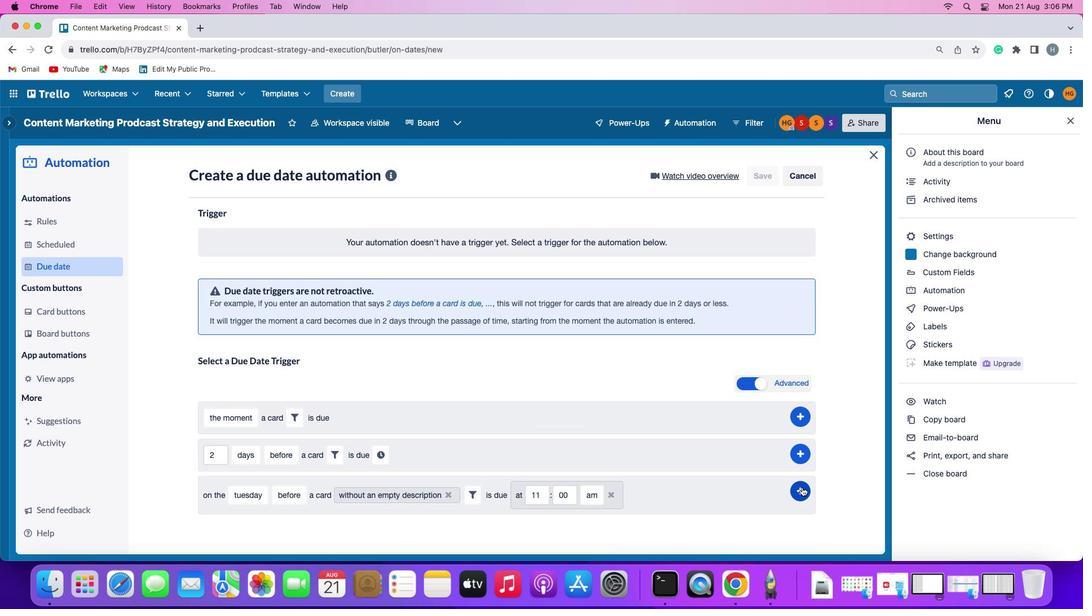 
Action: Mouse pressed left at (801, 486)
Screenshot: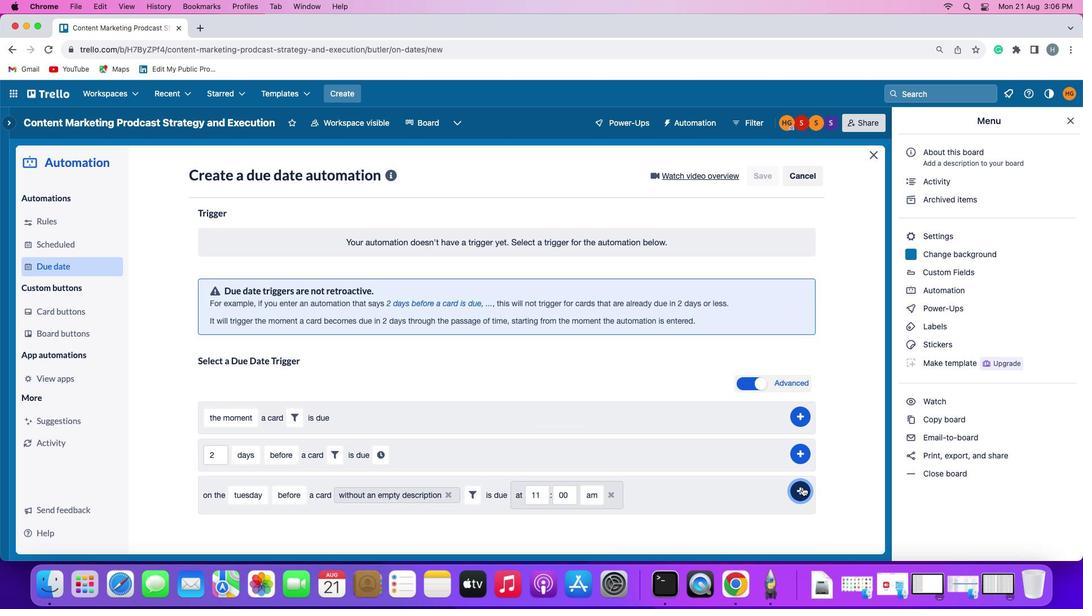 
Action: Mouse moved to (855, 400)
Screenshot: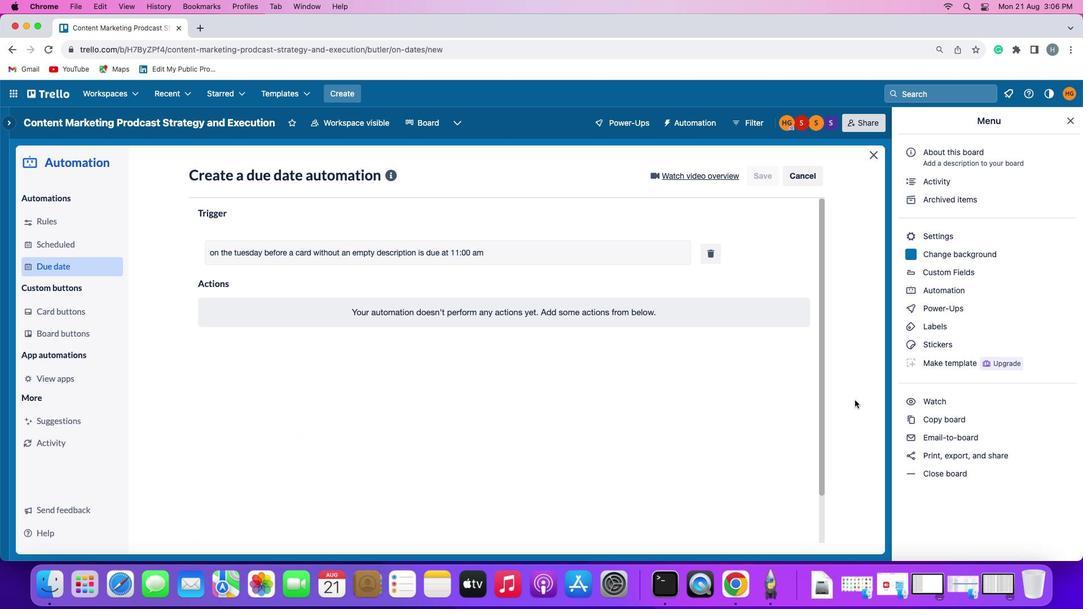 
